Task: Look for space in Schlüchtern, Germany from 5th September, 2023 to 12th September, 2023 for 2 adults in price range Rs.10000 to Rs.15000.  With 1  bedroom having 1 bed and 1 bathroom. Property type can be house, flat, guest house, hotel. Booking option can be shelf check-in. Required host language is English.
Action: Mouse moved to (387, 80)
Screenshot: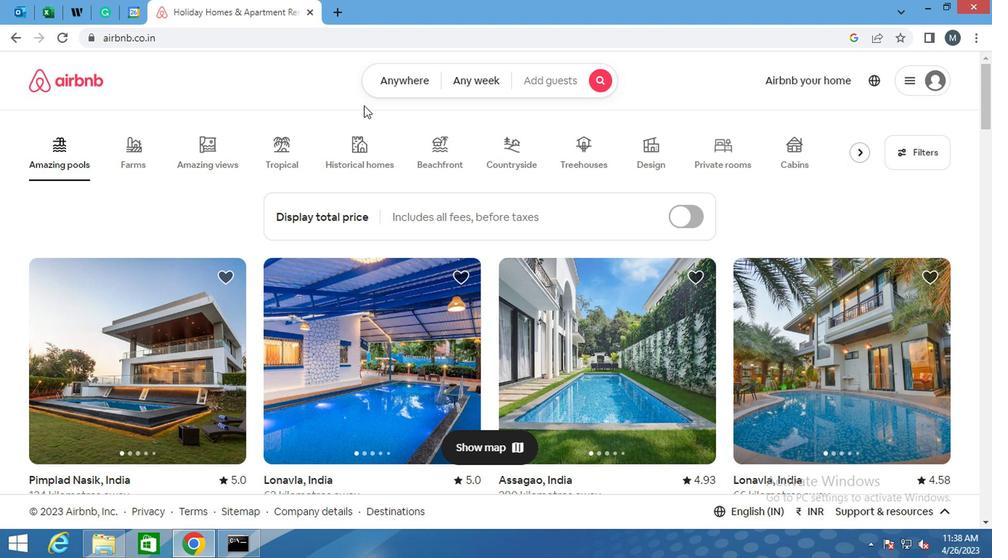 
Action: Mouse pressed left at (387, 80)
Screenshot: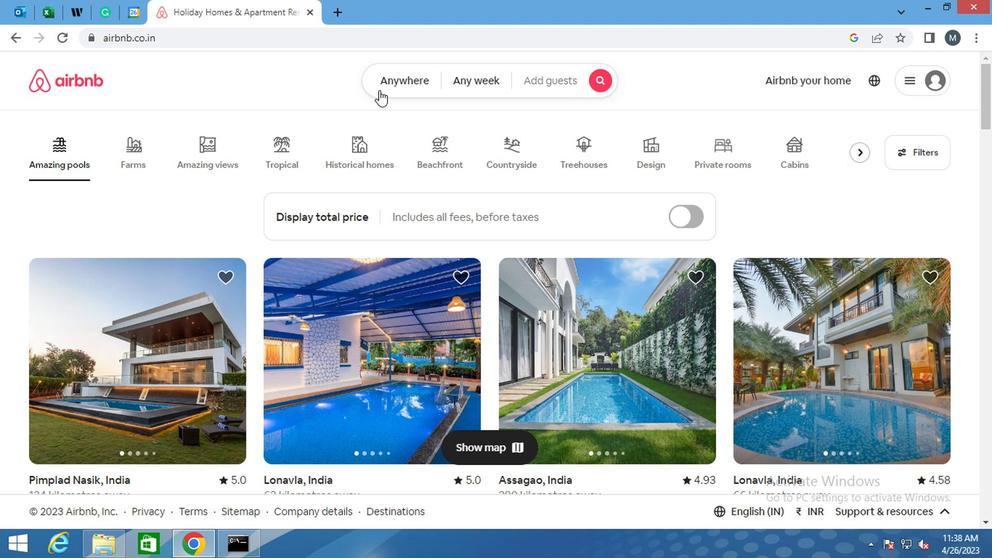
Action: Mouse moved to (285, 143)
Screenshot: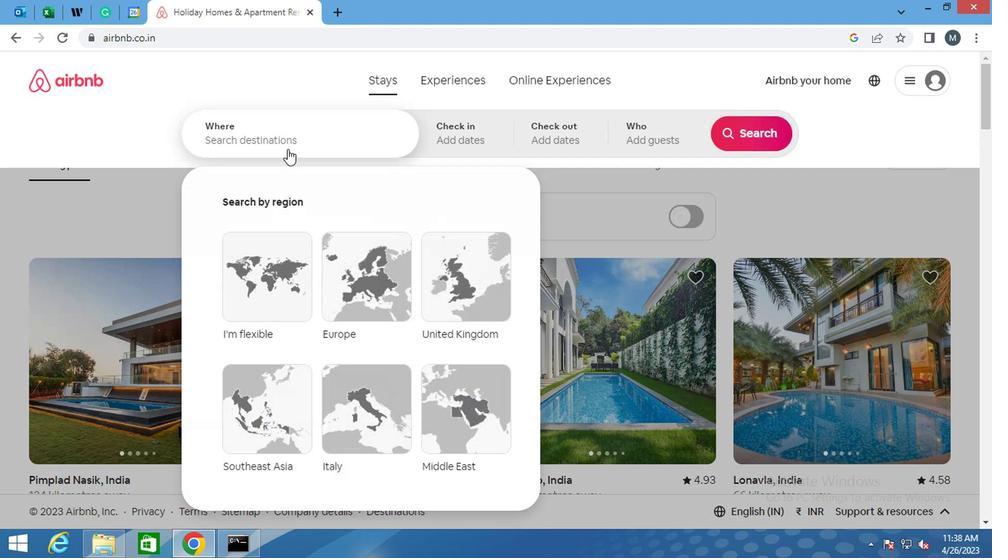 
Action: Mouse pressed left at (285, 143)
Screenshot: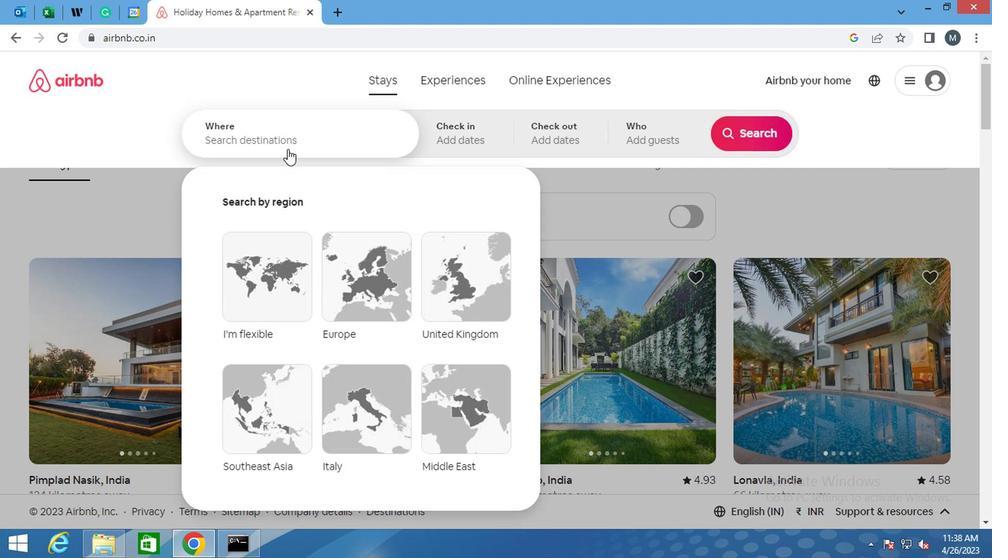 
Action: Key pressed <Key.shift>SCHLUCHTERN,<Key.shift>GER
Screenshot: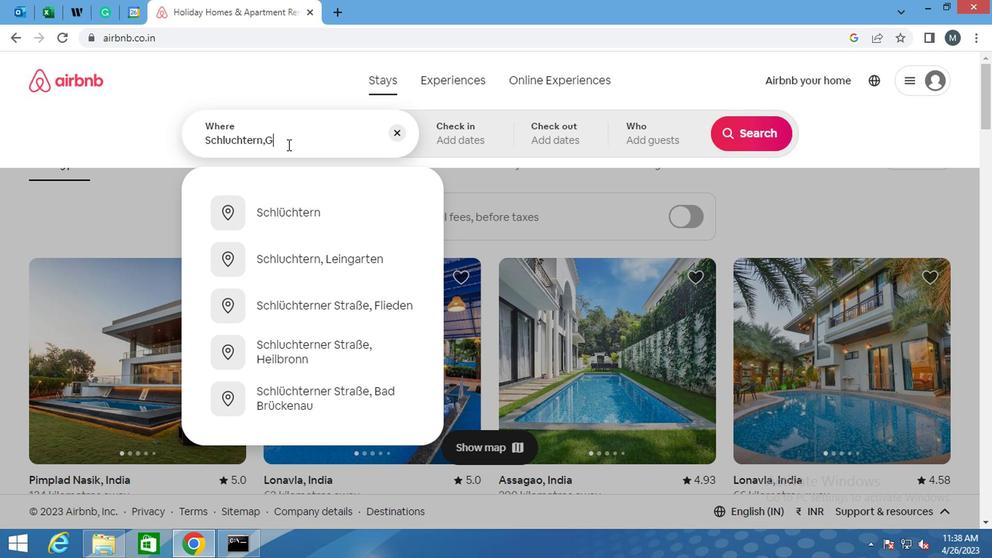 
Action: Mouse moved to (322, 210)
Screenshot: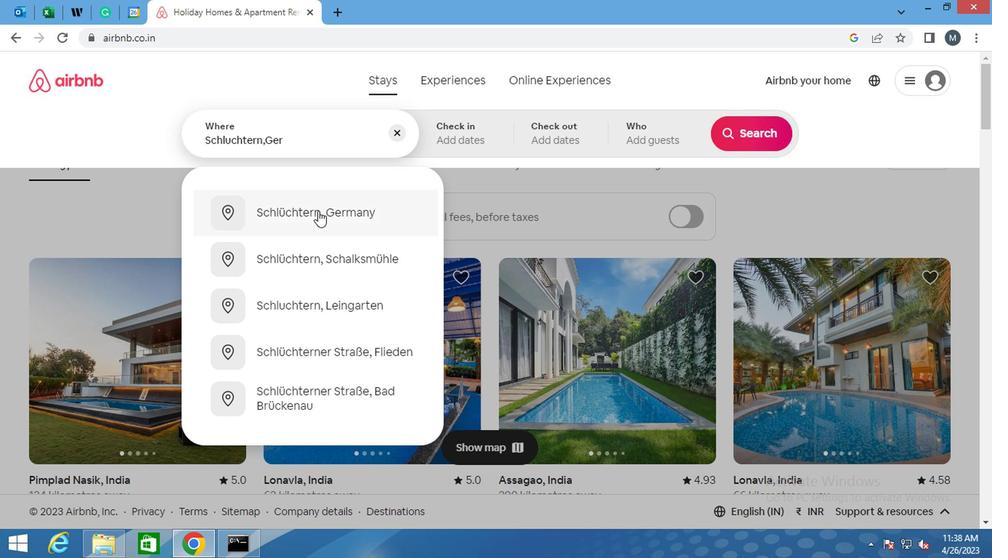 
Action: Mouse pressed left at (322, 210)
Screenshot: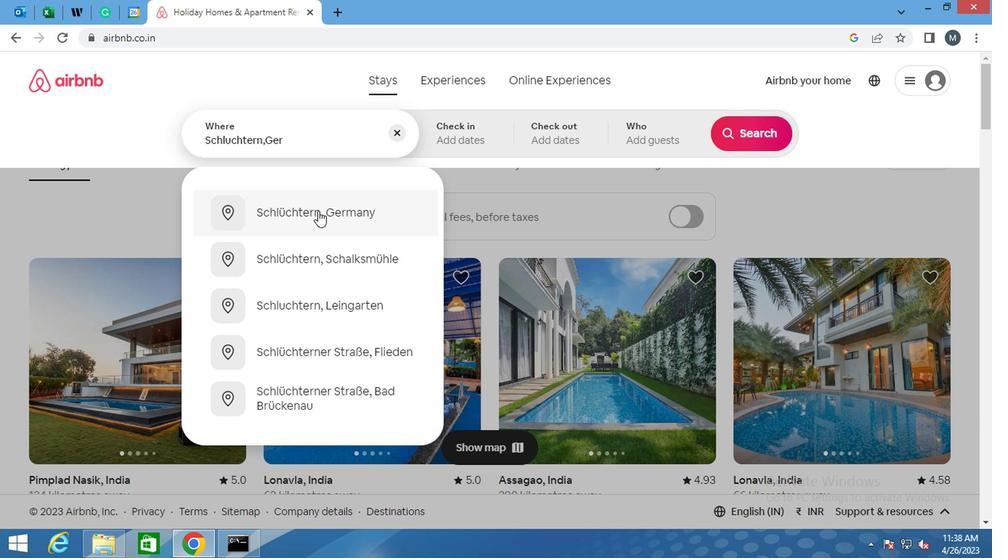 
Action: Mouse moved to (731, 246)
Screenshot: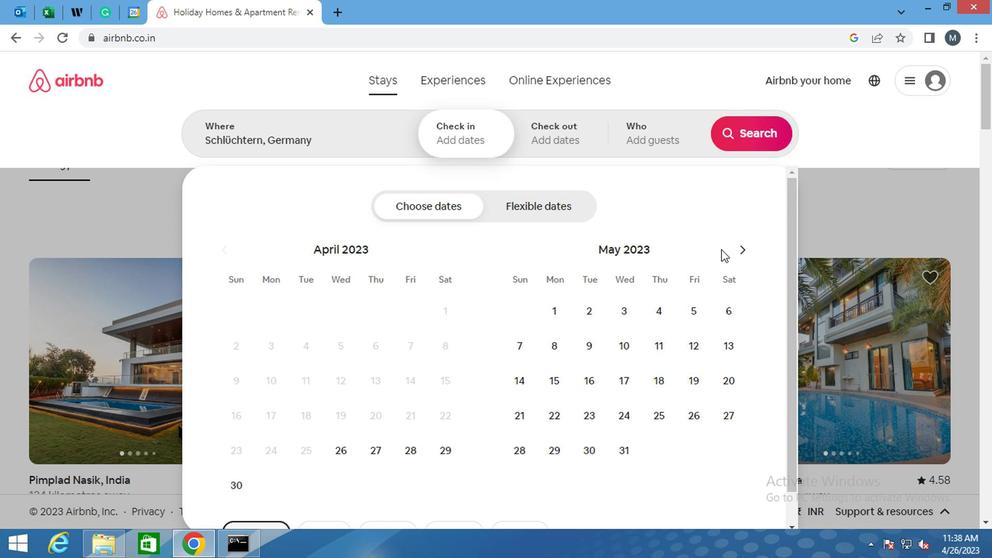 
Action: Mouse pressed left at (731, 246)
Screenshot: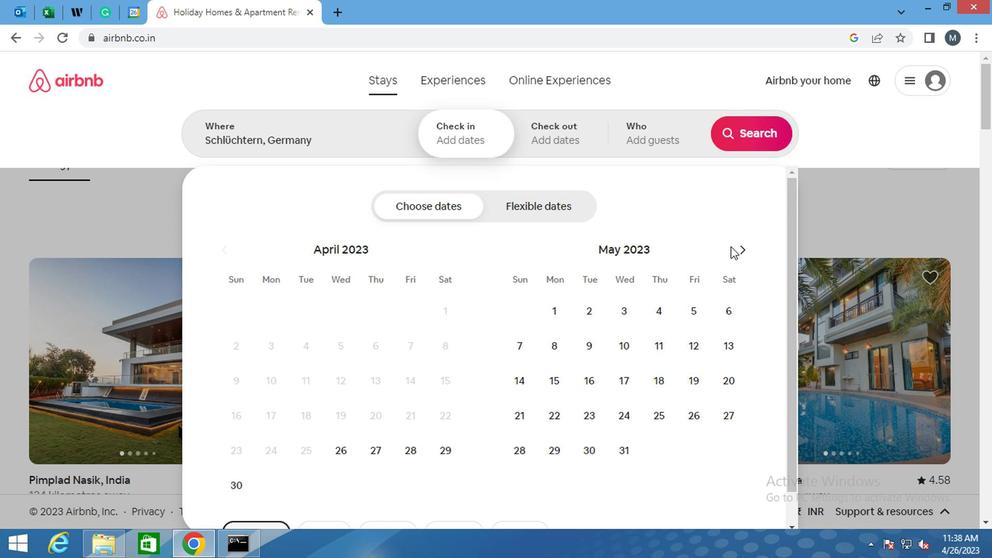 
Action: Mouse moved to (735, 248)
Screenshot: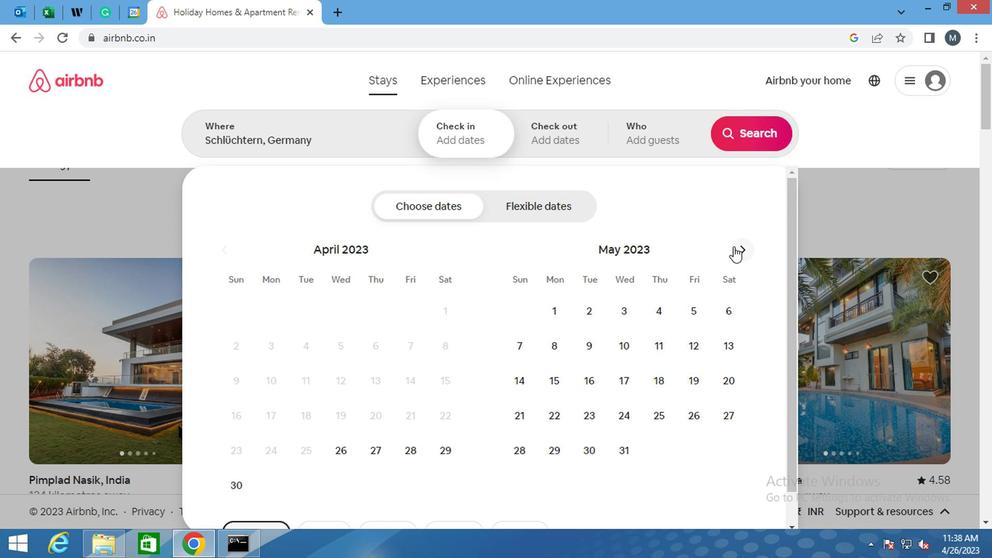 
Action: Mouse pressed left at (735, 248)
Screenshot: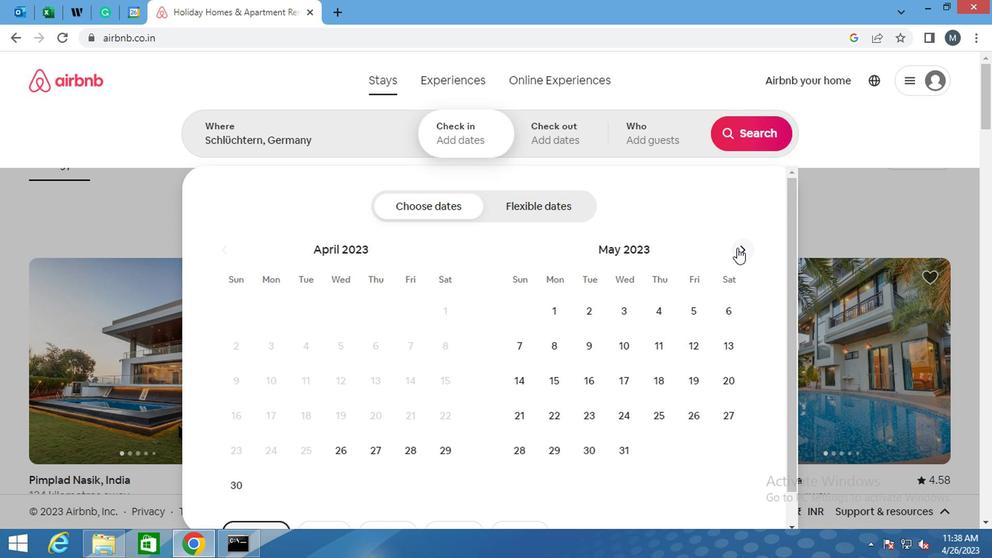 
Action: Mouse pressed left at (735, 248)
Screenshot: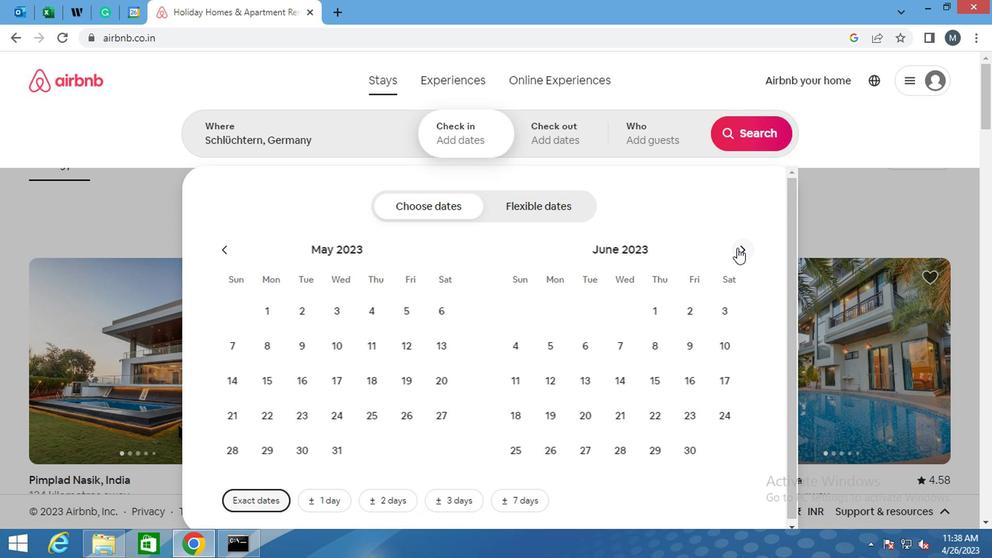 
Action: Mouse moved to (737, 248)
Screenshot: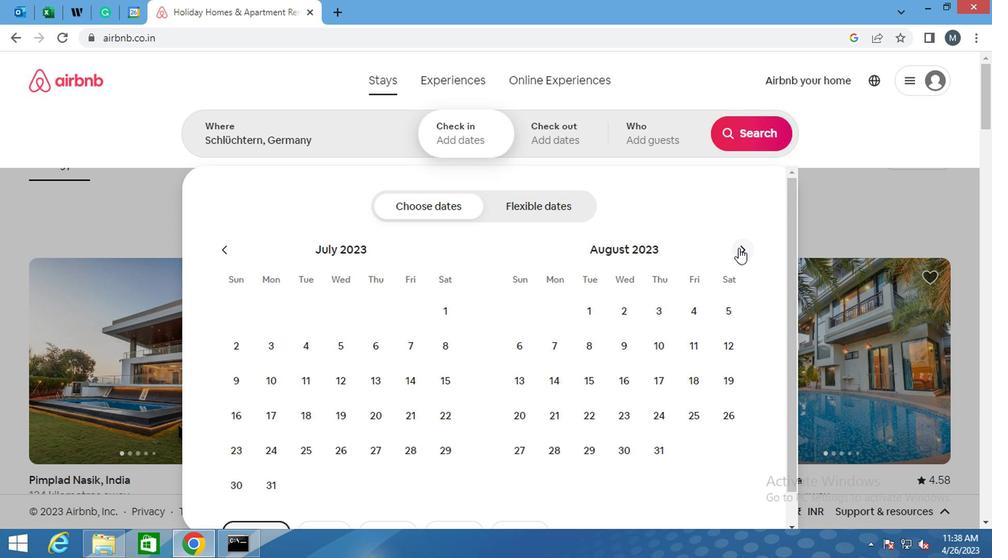 
Action: Mouse pressed left at (737, 248)
Screenshot: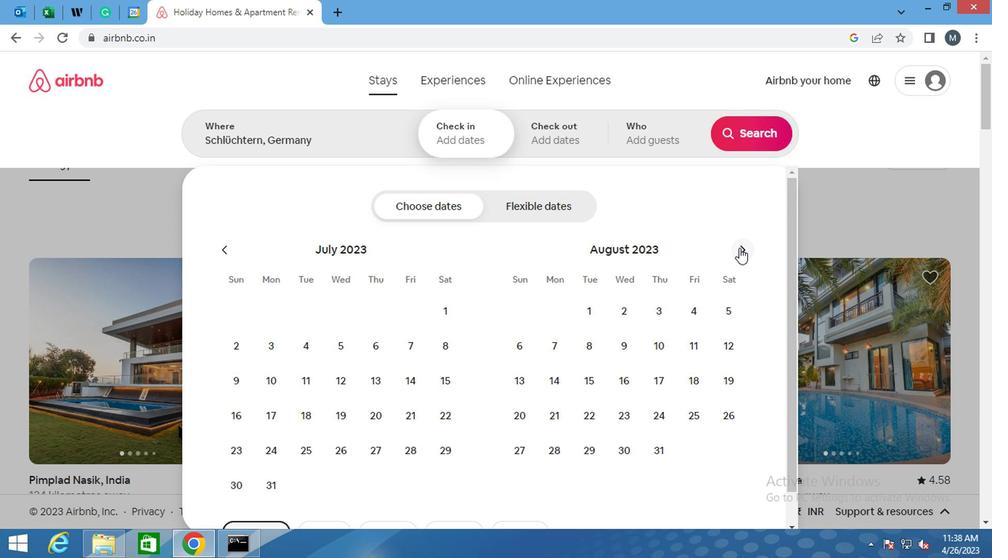 
Action: Mouse moved to (594, 346)
Screenshot: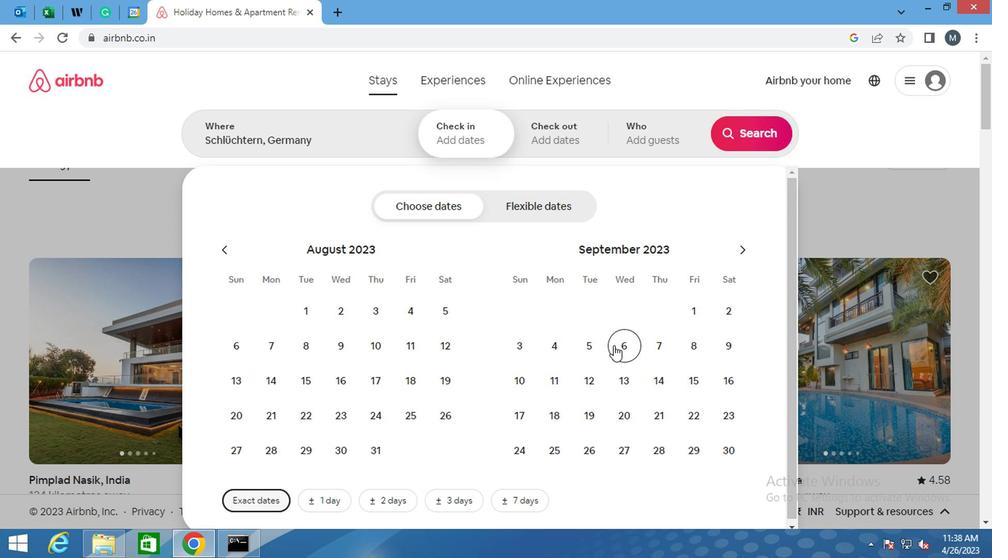 
Action: Mouse pressed left at (594, 346)
Screenshot: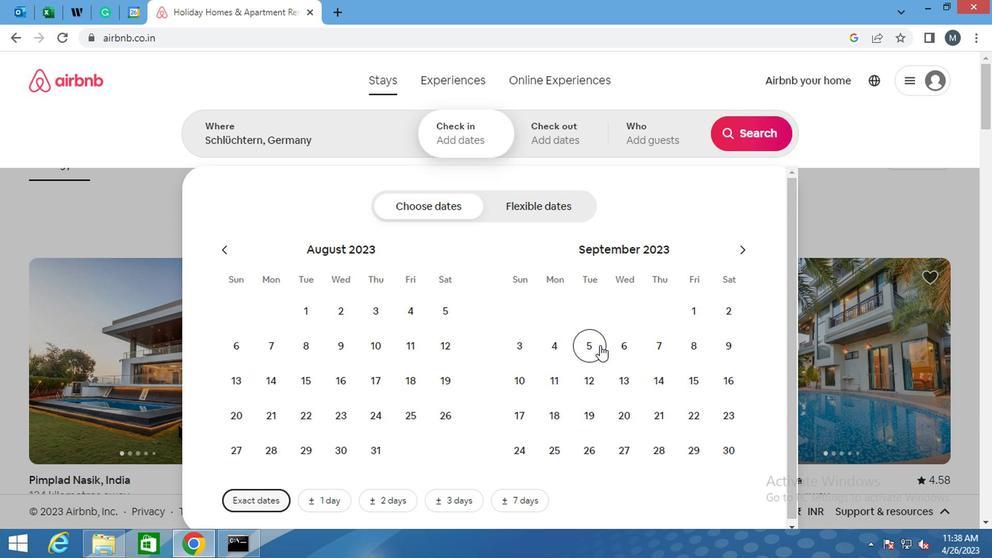 
Action: Mouse moved to (587, 387)
Screenshot: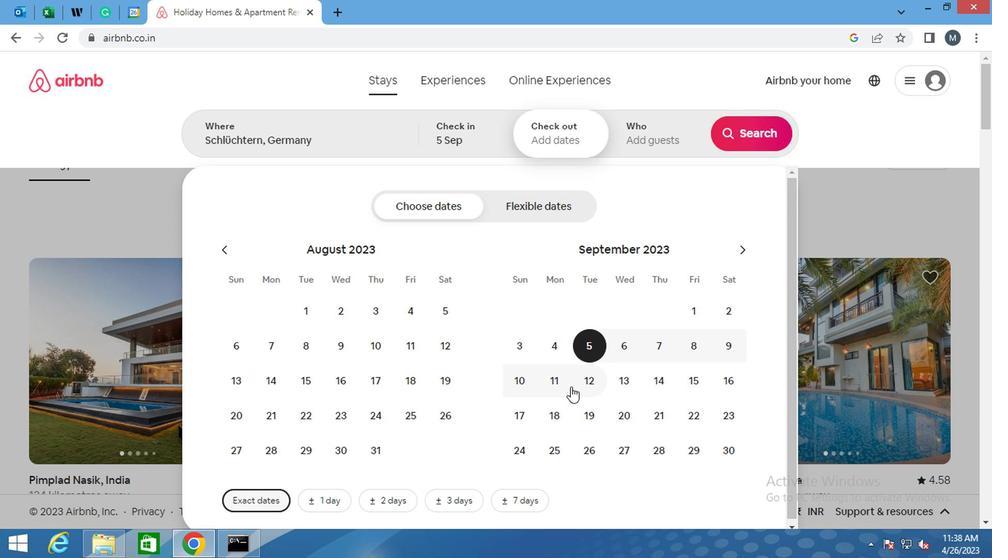 
Action: Mouse pressed left at (587, 387)
Screenshot: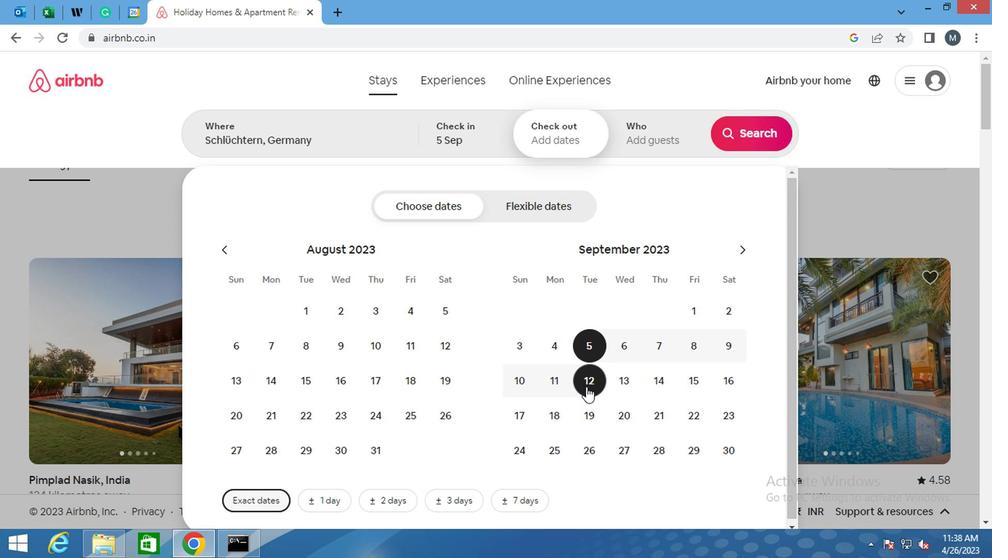 
Action: Mouse moved to (639, 136)
Screenshot: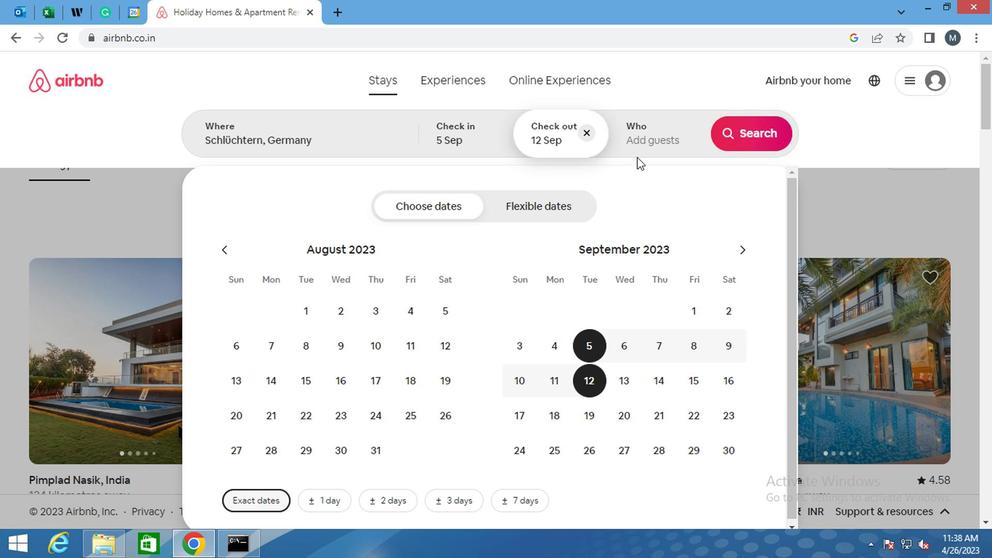 
Action: Mouse pressed left at (639, 136)
Screenshot: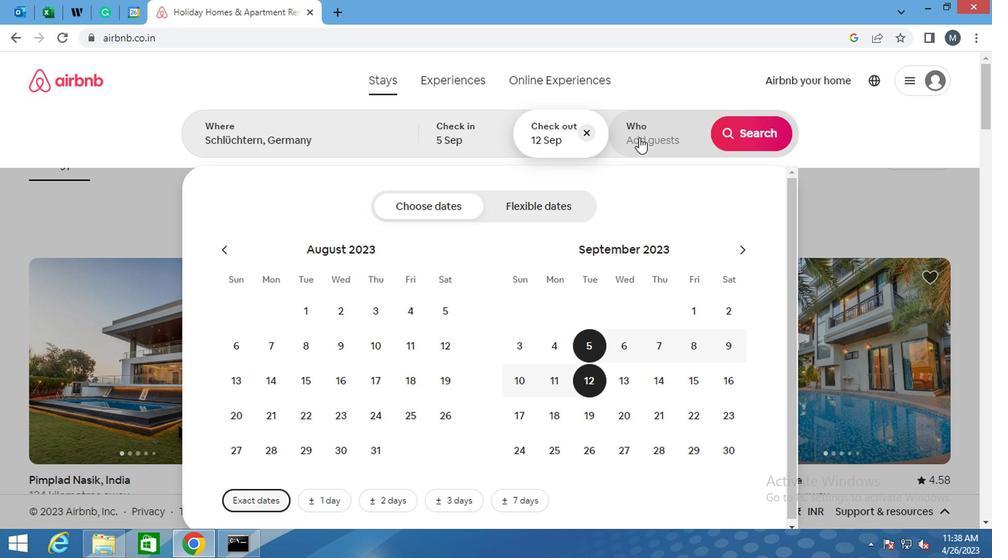 
Action: Mouse moved to (750, 214)
Screenshot: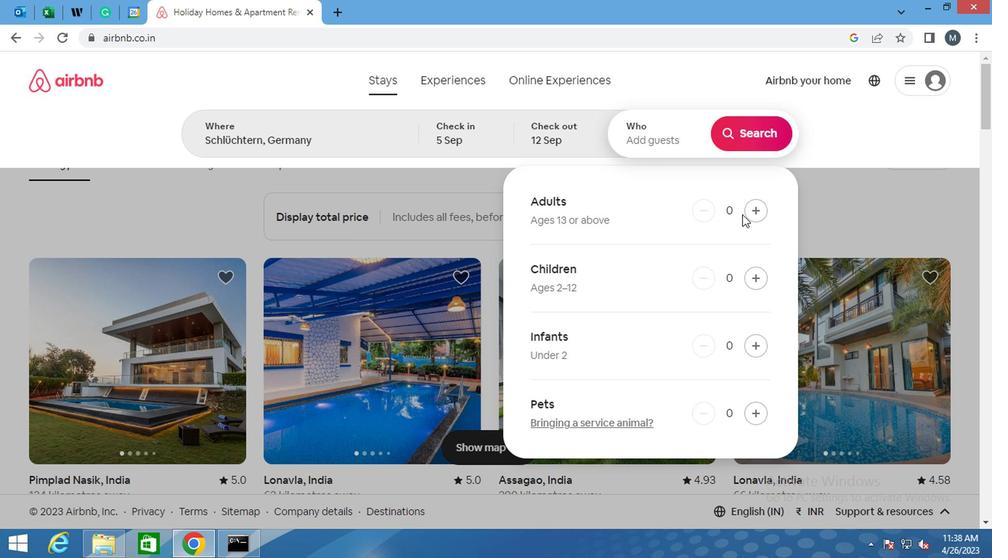 
Action: Mouse pressed left at (750, 214)
Screenshot: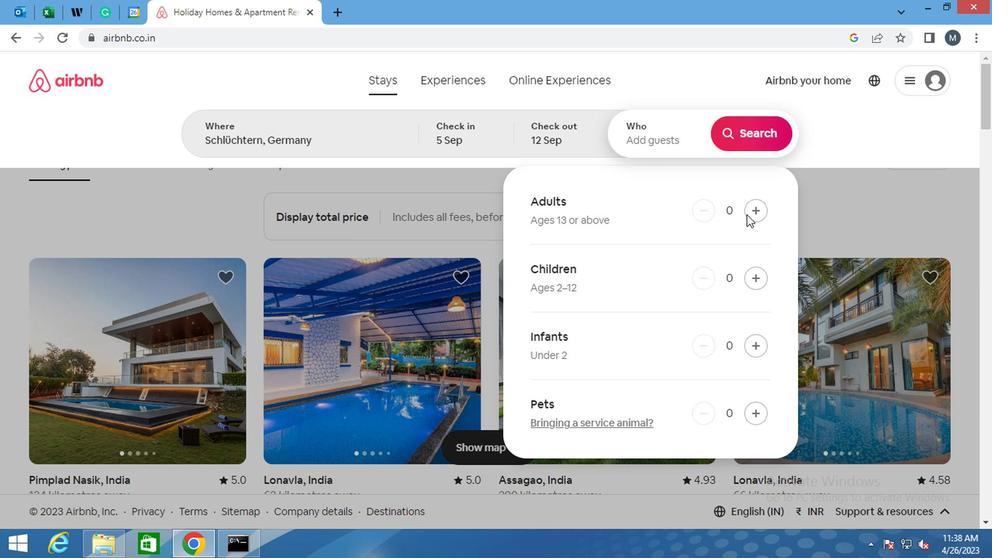 
Action: Mouse moved to (751, 214)
Screenshot: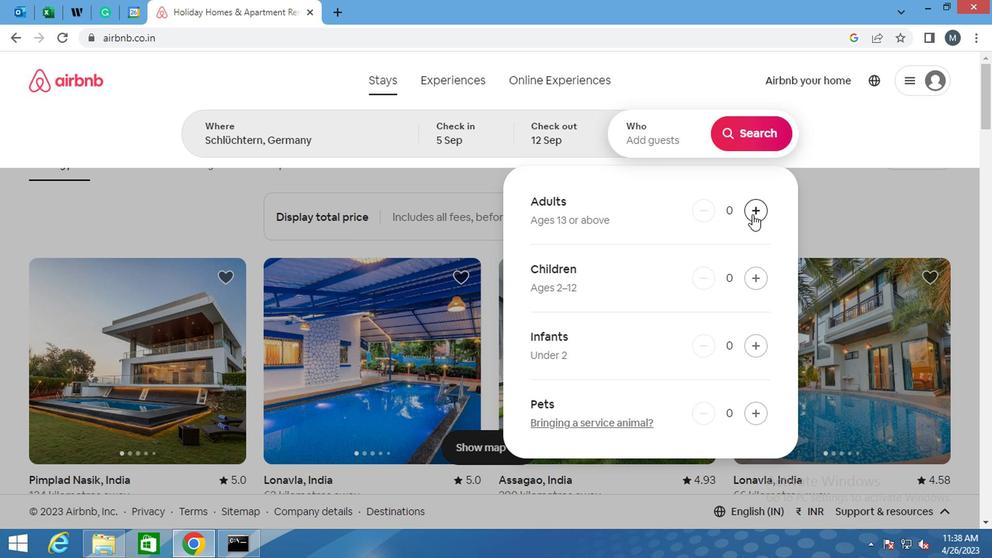 
Action: Mouse pressed left at (751, 214)
Screenshot: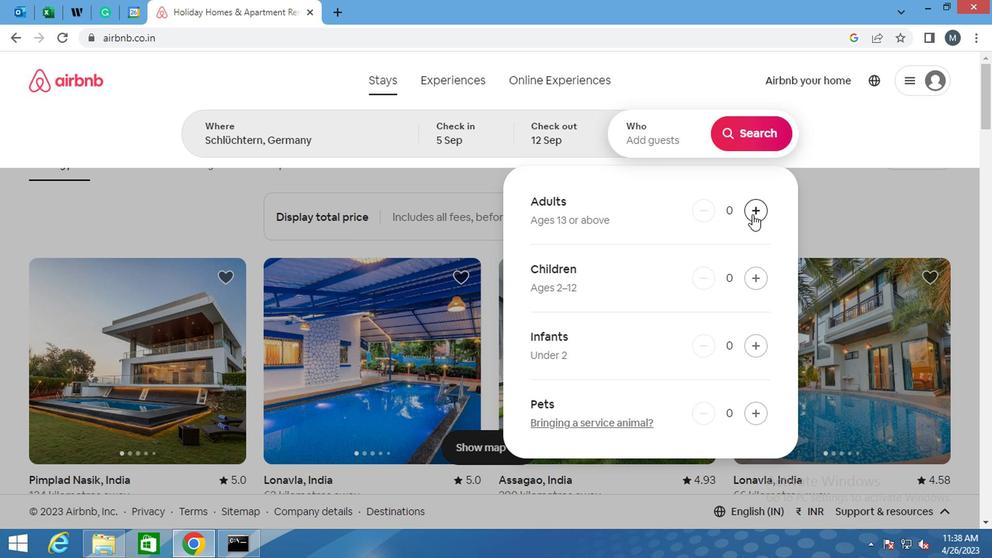 
Action: Mouse moved to (760, 126)
Screenshot: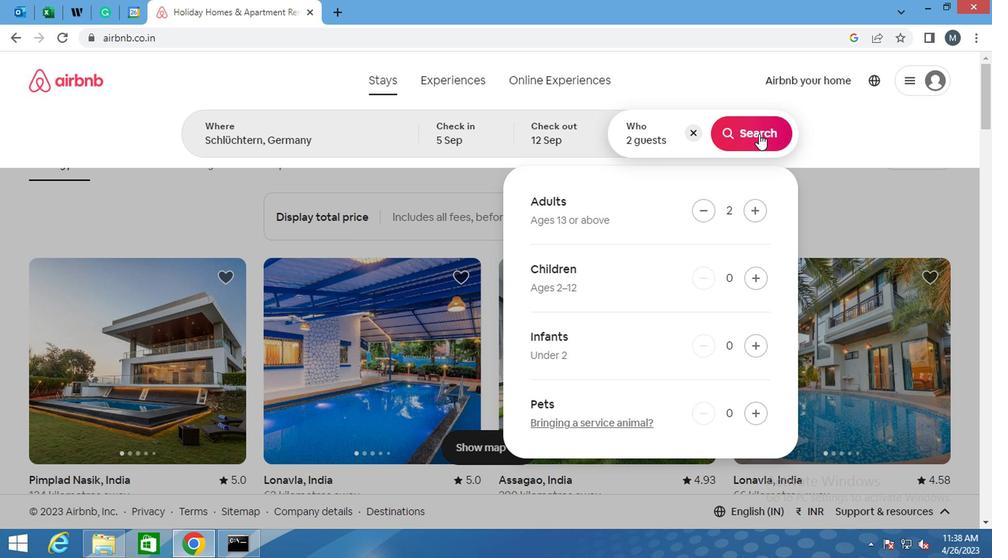 
Action: Mouse pressed left at (760, 126)
Screenshot: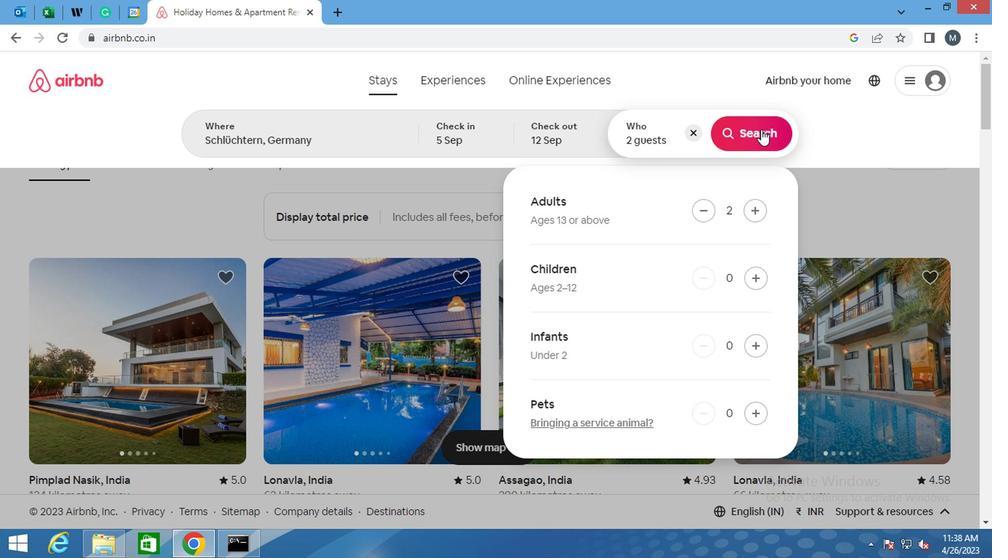 
Action: Mouse moved to (925, 143)
Screenshot: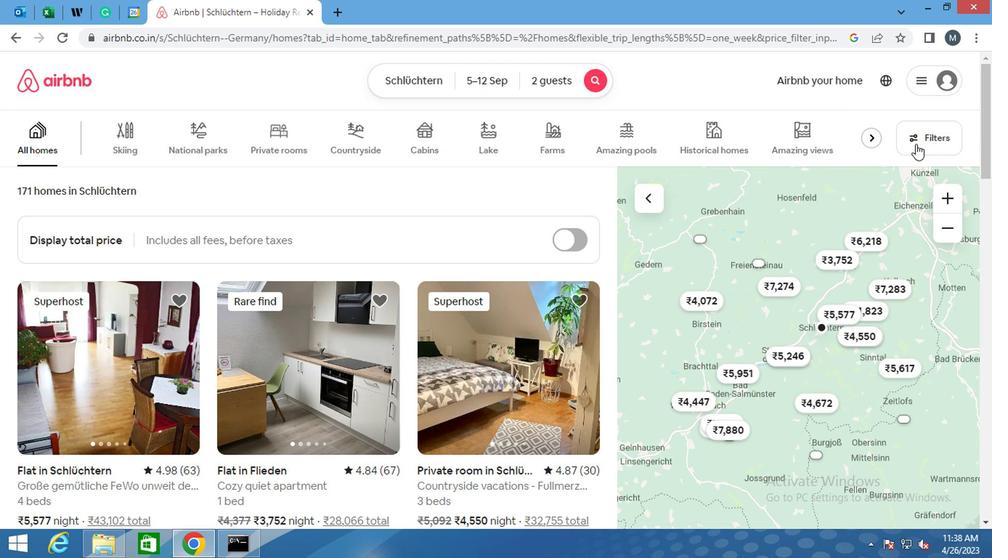 
Action: Mouse pressed left at (925, 143)
Screenshot: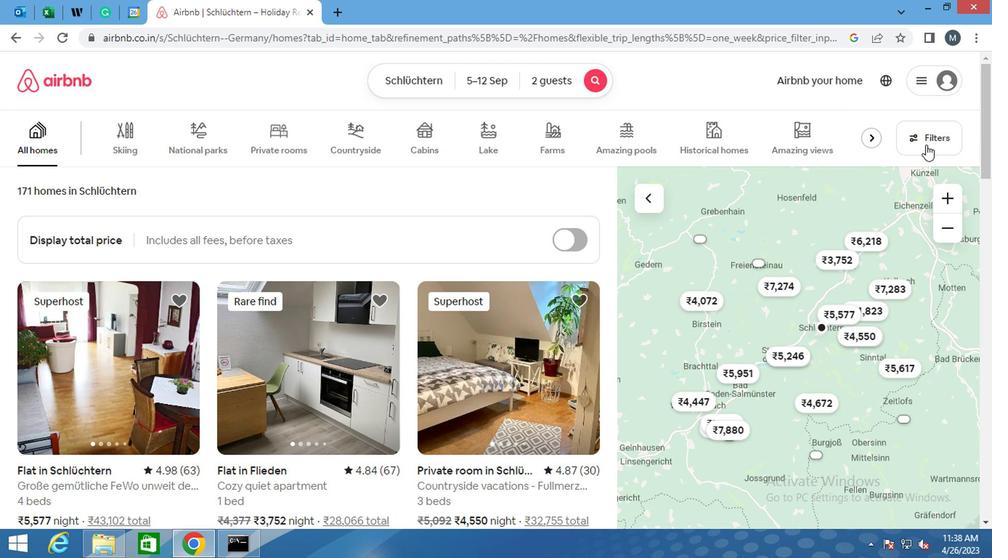 
Action: Mouse moved to (318, 332)
Screenshot: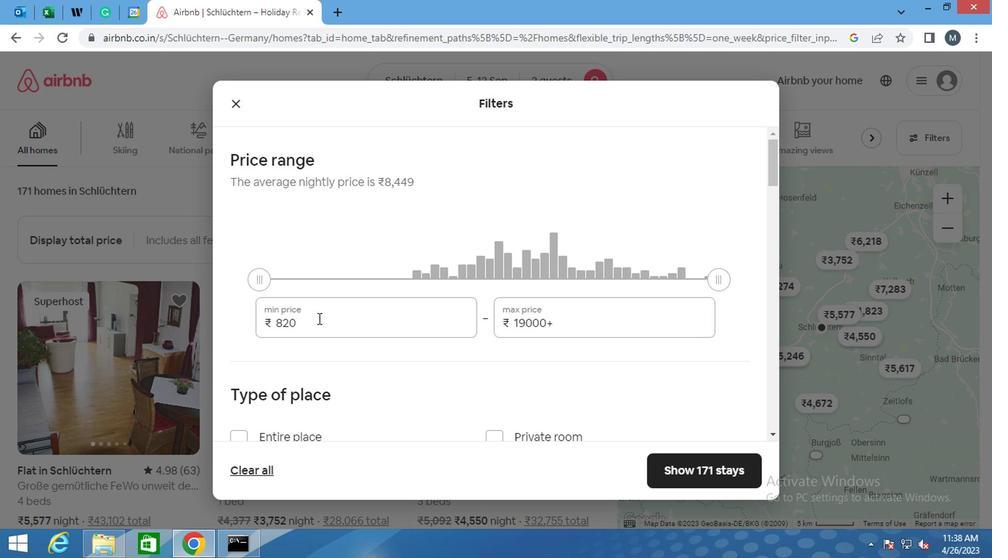 
Action: Mouse pressed left at (318, 332)
Screenshot: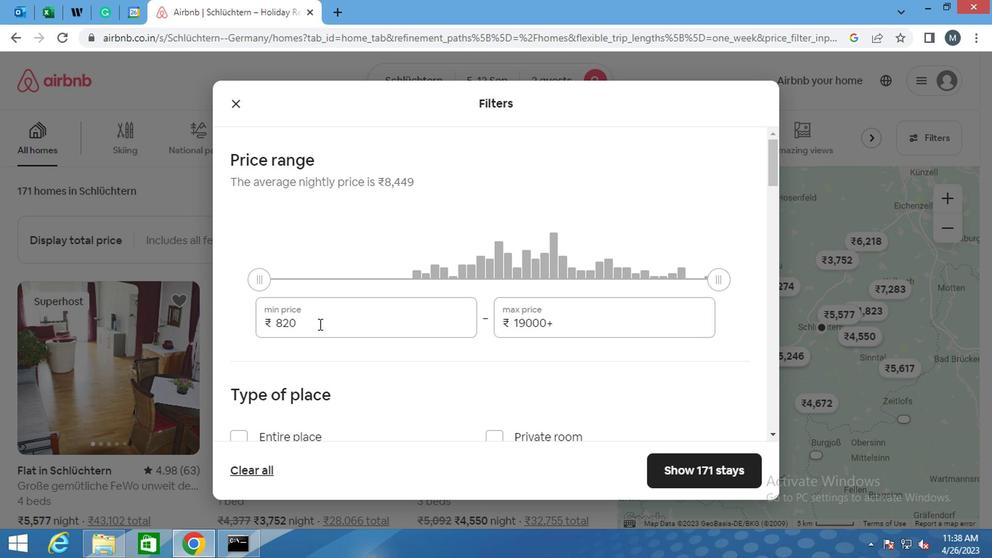 
Action: Mouse moved to (318, 331)
Screenshot: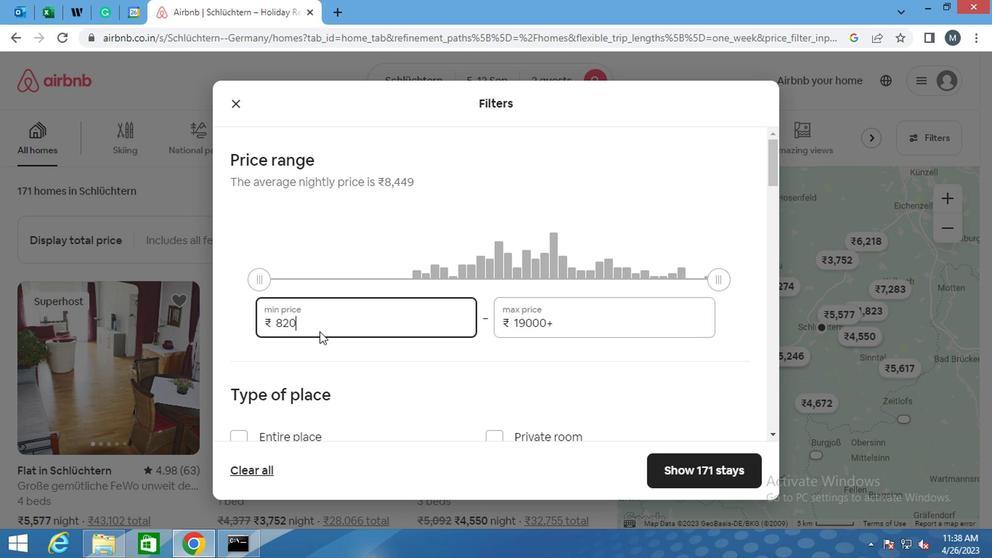 
Action: Key pressed <Key.backspace><Key.backspace><Key.backspace><Key.backspace><Key.backspace><Key.backspace><Key.backspace>
Screenshot: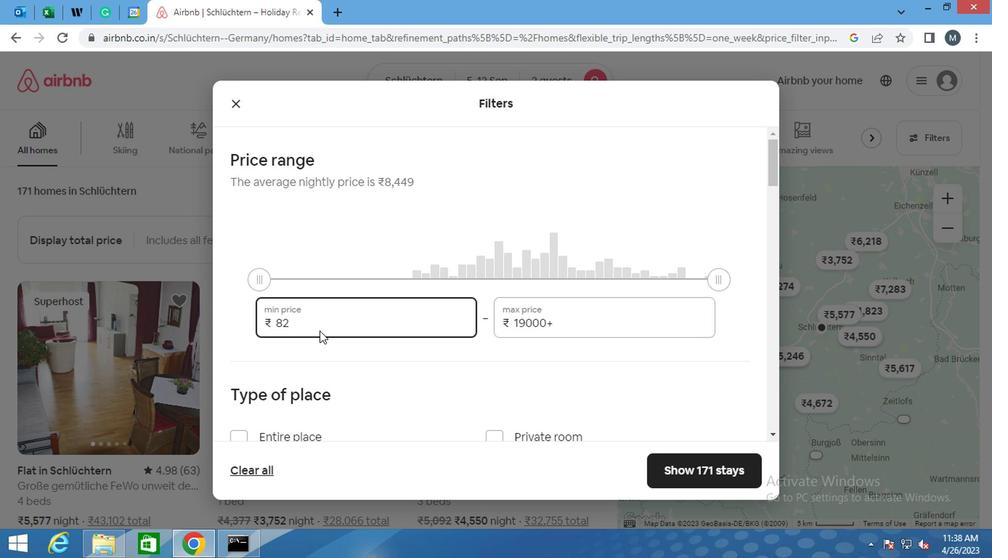 
Action: Mouse moved to (318, 330)
Screenshot: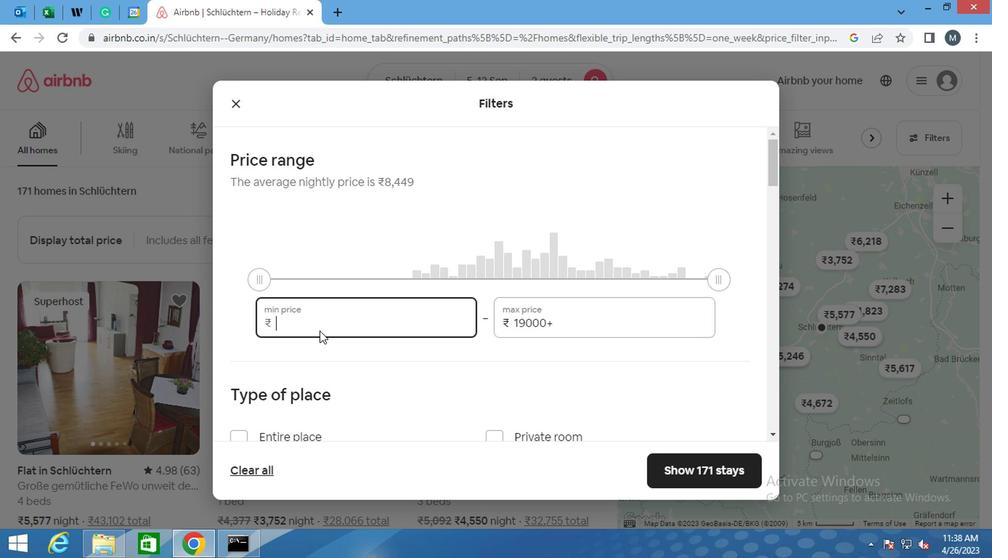 
Action: Key pressed 1
Screenshot: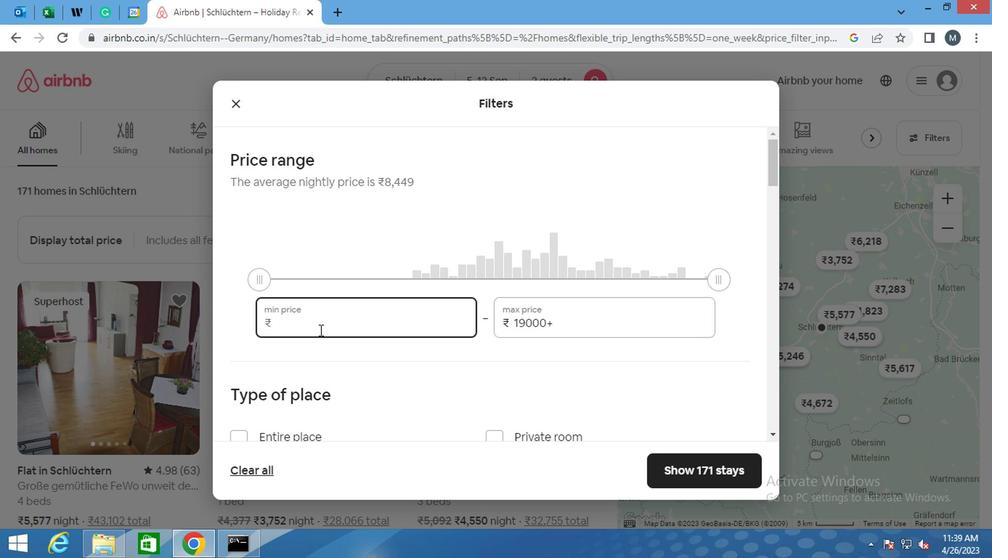
Action: Mouse moved to (318, 330)
Screenshot: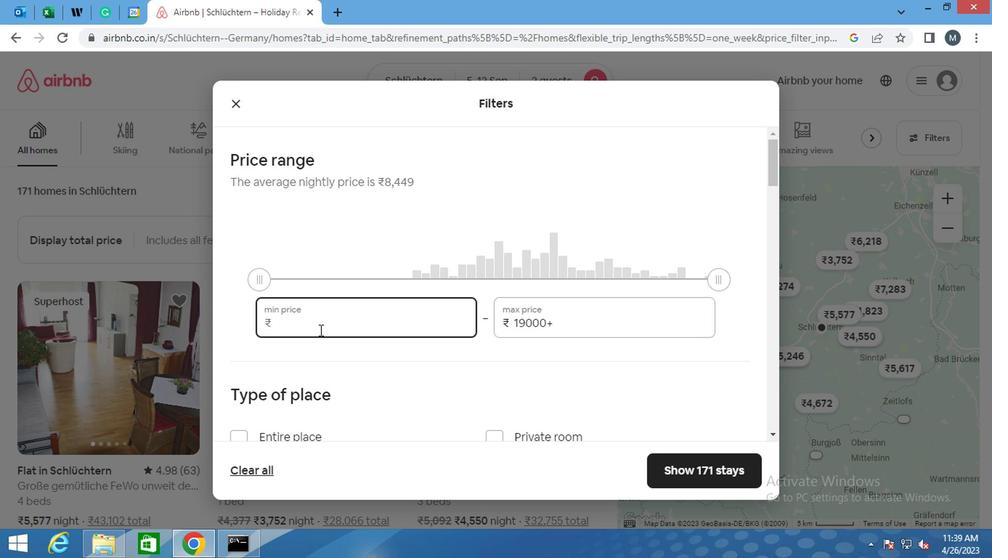 
Action: Key pressed 0000
Screenshot: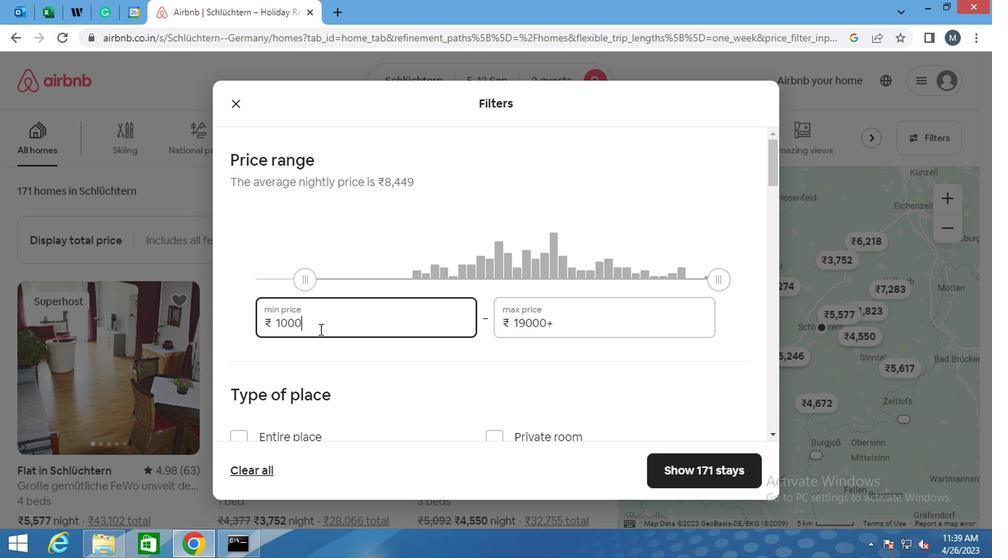
Action: Mouse moved to (562, 334)
Screenshot: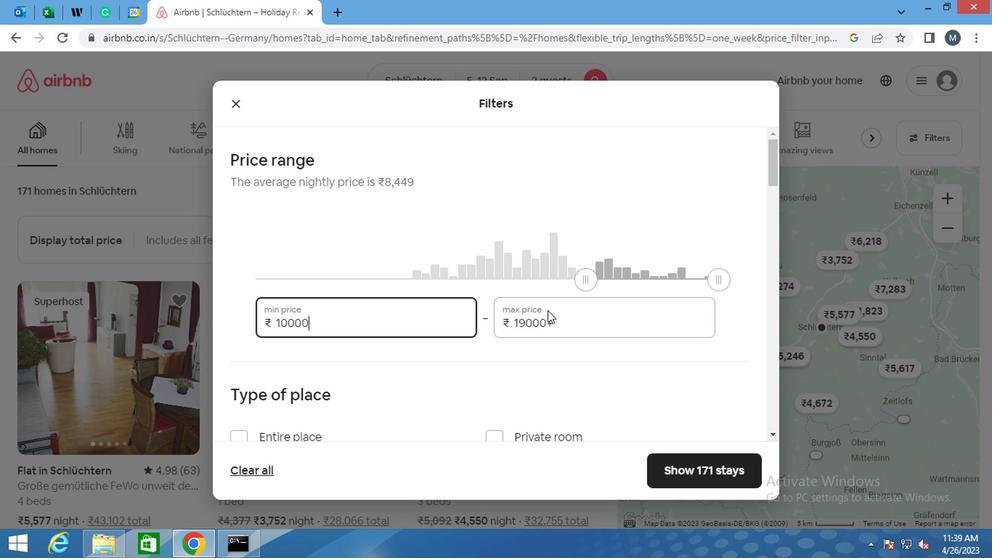
Action: Mouse pressed left at (562, 334)
Screenshot: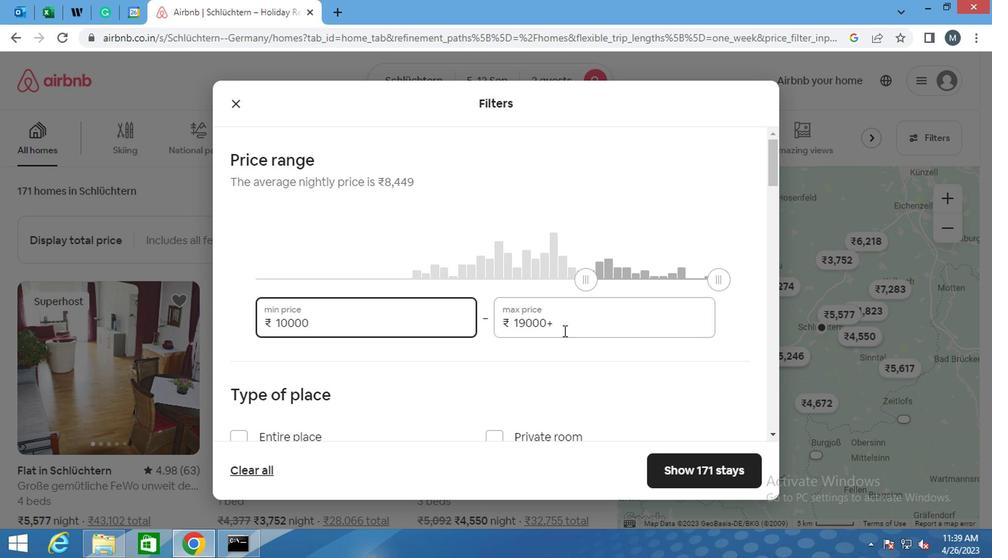 
Action: Mouse moved to (561, 325)
Screenshot: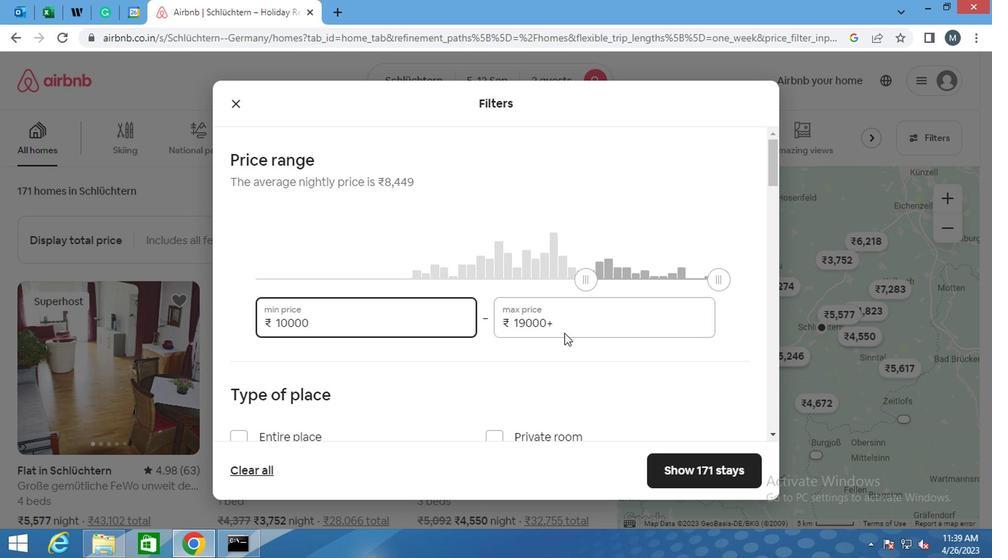 
Action: Mouse pressed left at (561, 325)
Screenshot: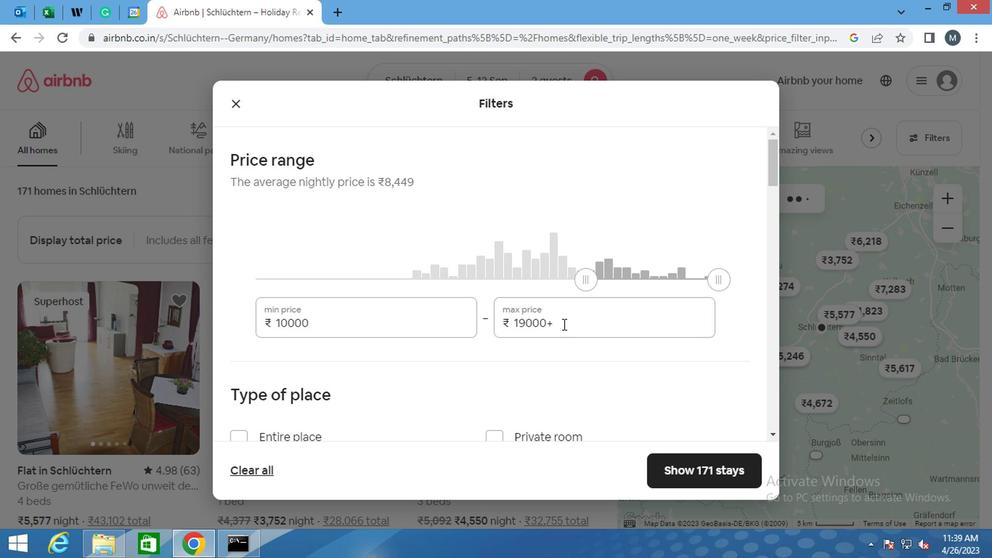 
Action: Key pressed <Key.backspace><Key.backspace><Key.backspace><Key.backspace><Key.backspace><Key.backspace><Key.backspace><Key.backspace><Key.backspace><Key.backspace><Key.backspace><Key.backspace><Key.backspace><Key.backspace><Key.backspace><Key.backspace><Key.backspace><Key.backspace><Key.backspace><Key.backspace><Key.backspace><Key.backspace>
Screenshot: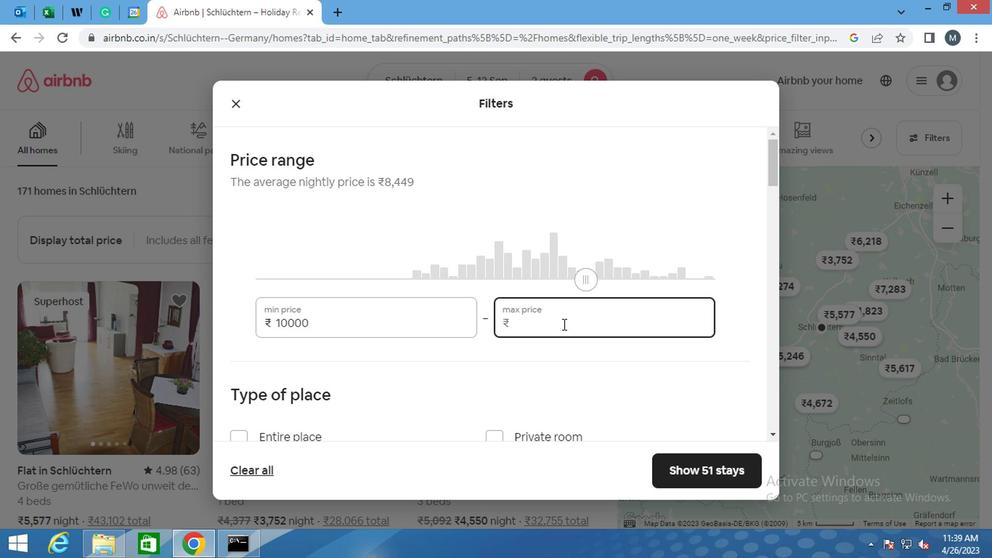 
Action: Mouse moved to (559, 325)
Screenshot: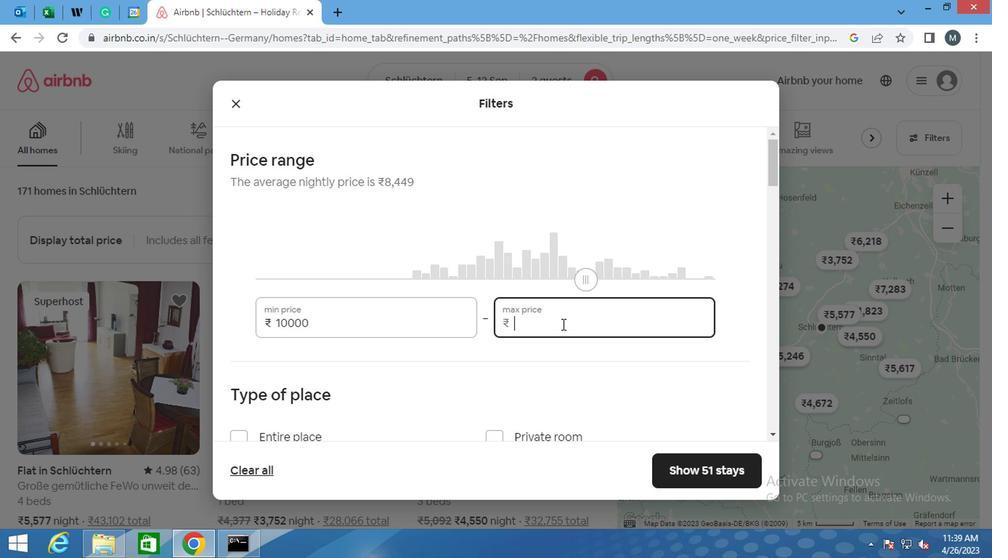 
Action: Key pressed 15000
Screenshot: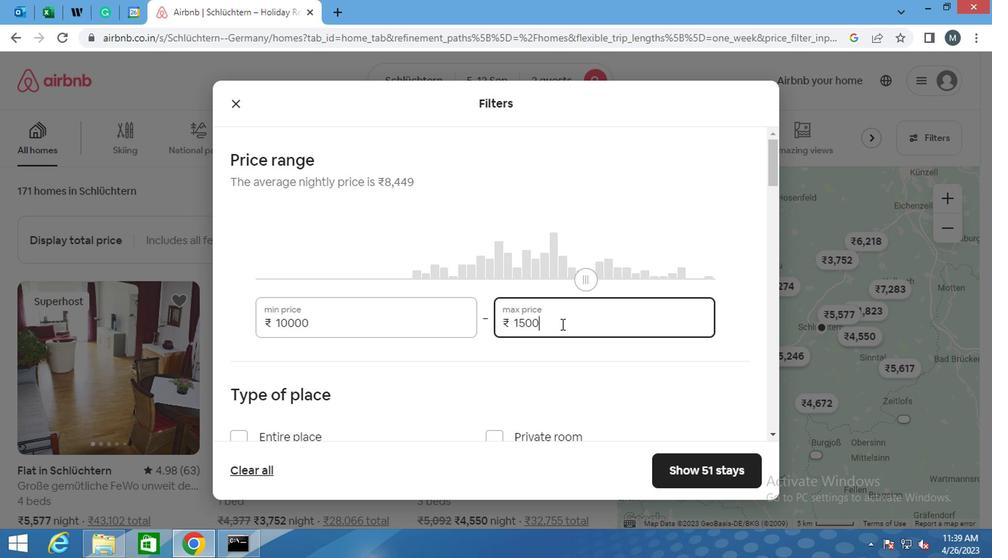 
Action: Mouse moved to (487, 291)
Screenshot: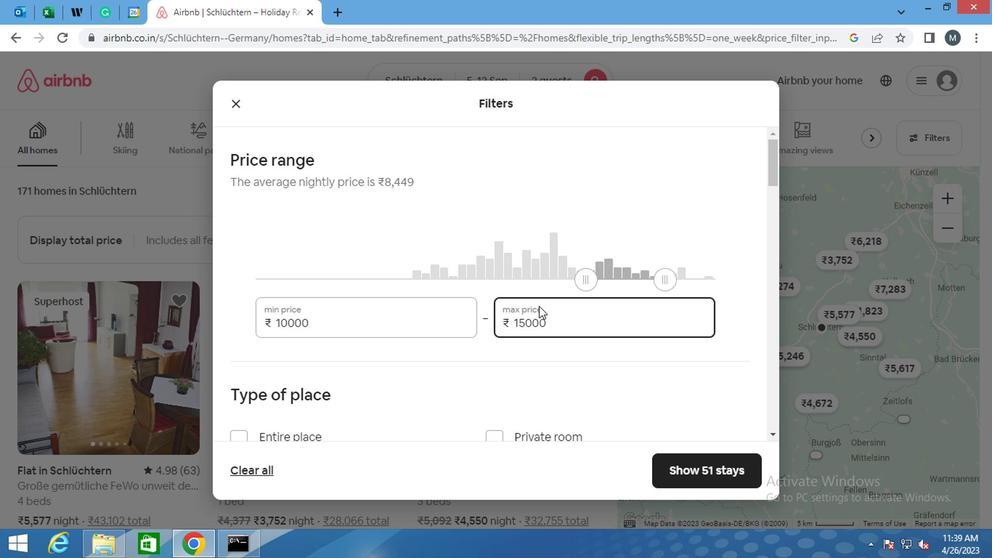 
Action: Mouse scrolled (487, 290) with delta (0, 0)
Screenshot: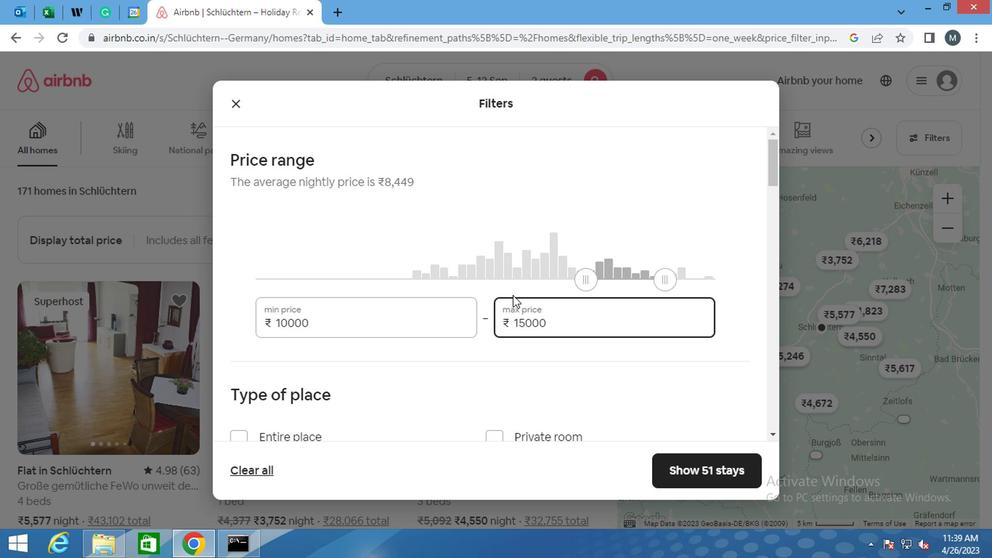 
Action: Mouse moved to (484, 291)
Screenshot: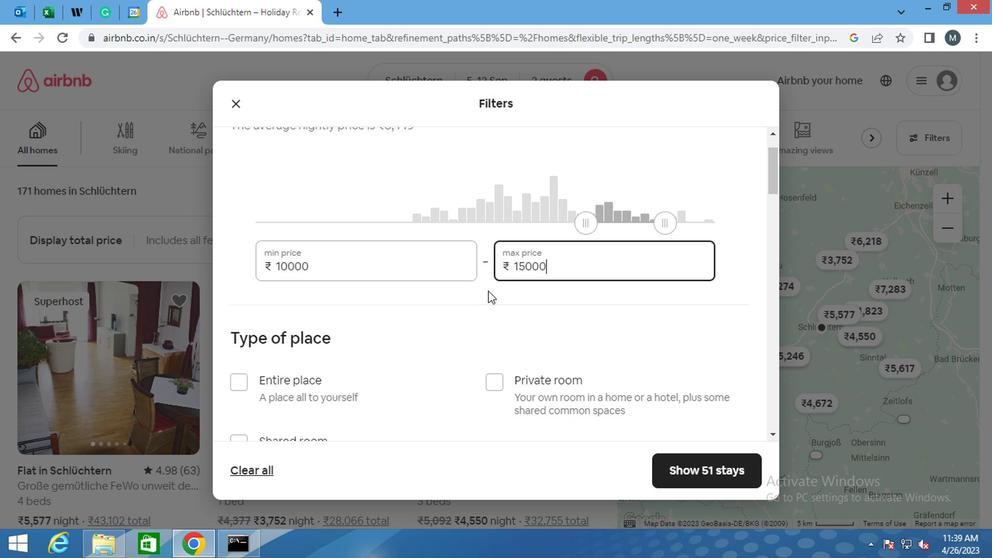 
Action: Mouse scrolled (484, 290) with delta (0, 0)
Screenshot: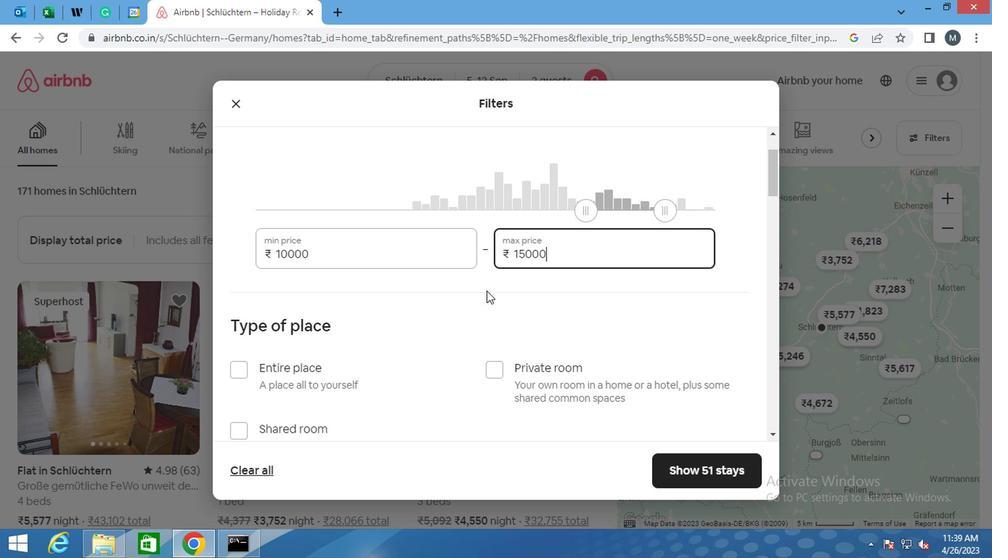 
Action: Mouse moved to (429, 271)
Screenshot: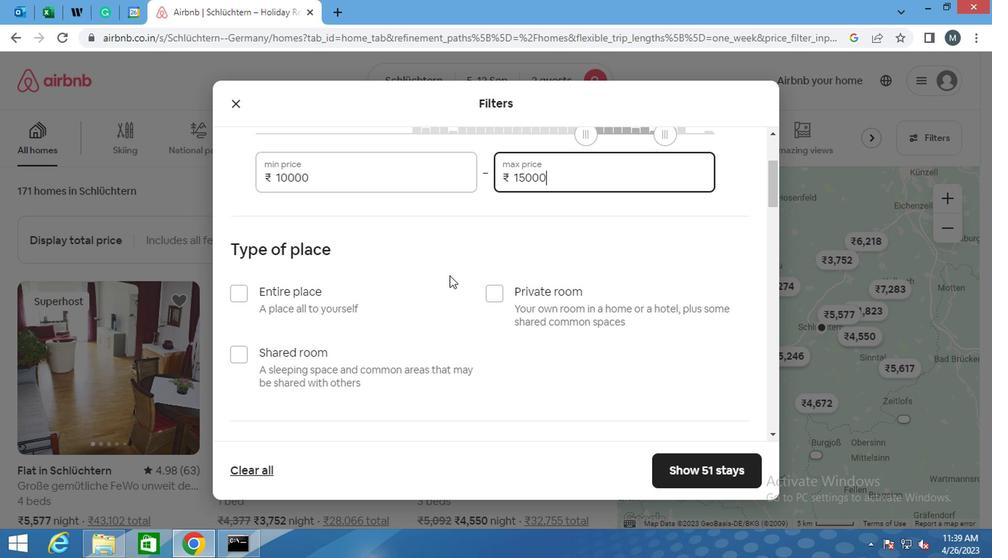 
Action: Mouse scrolled (429, 270) with delta (0, 0)
Screenshot: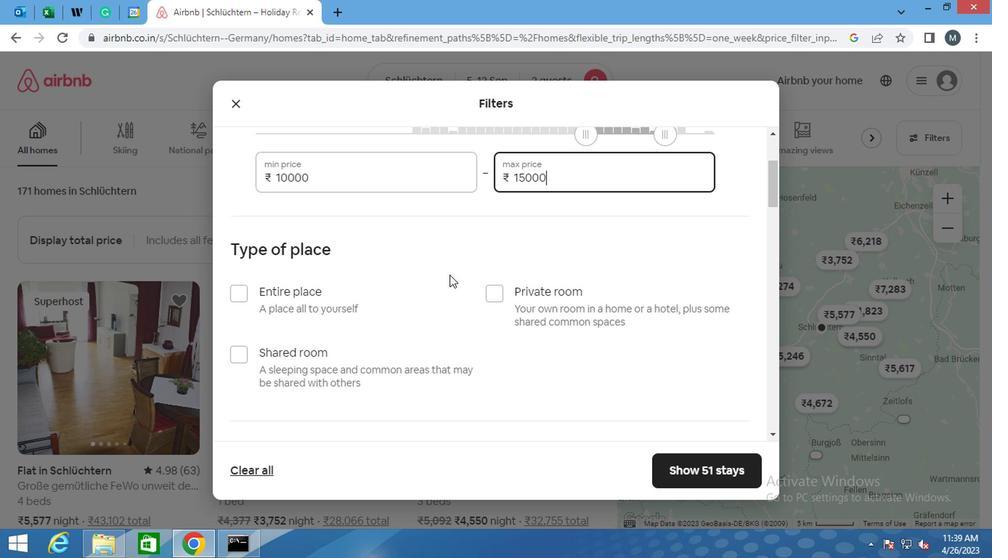 
Action: Mouse moved to (411, 275)
Screenshot: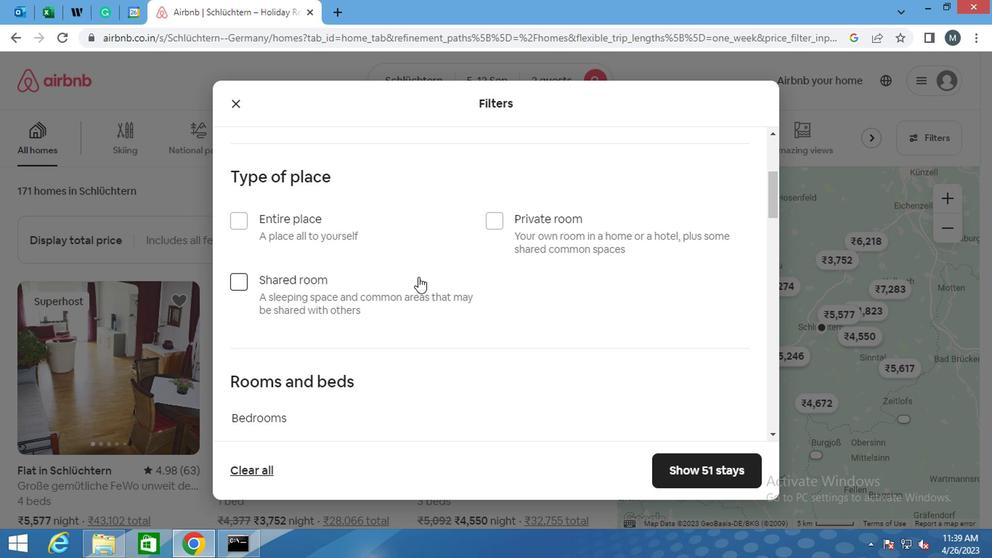 
Action: Mouse scrolled (411, 275) with delta (0, 0)
Screenshot: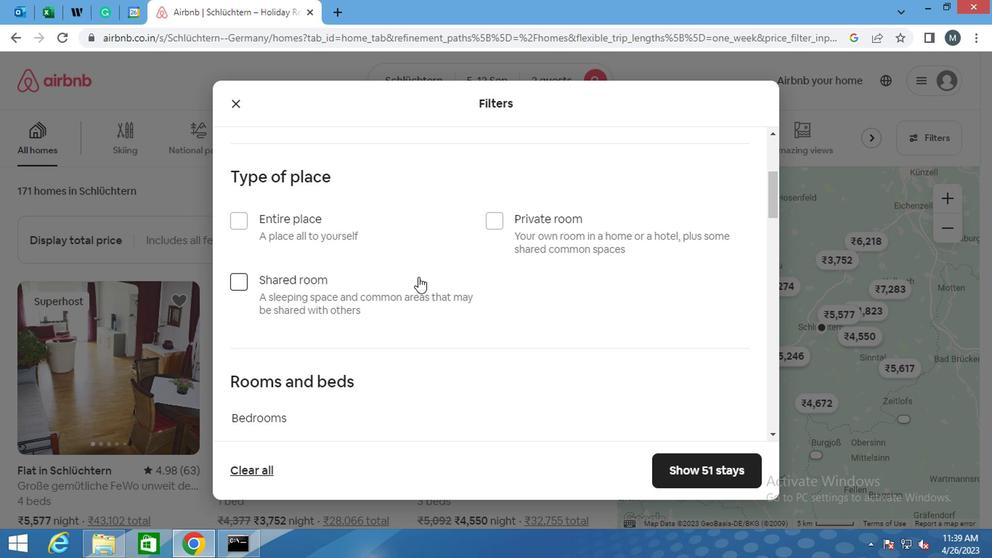 
Action: Mouse scrolled (411, 275) with delta (0, 0)
Screenshot: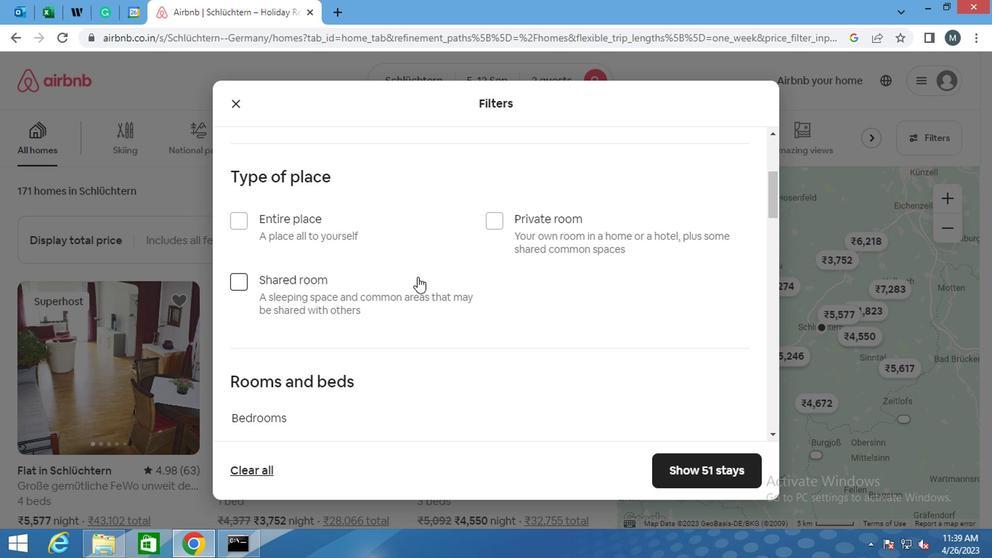 
Action: Mouse moved to (329, 311)
Screenshot: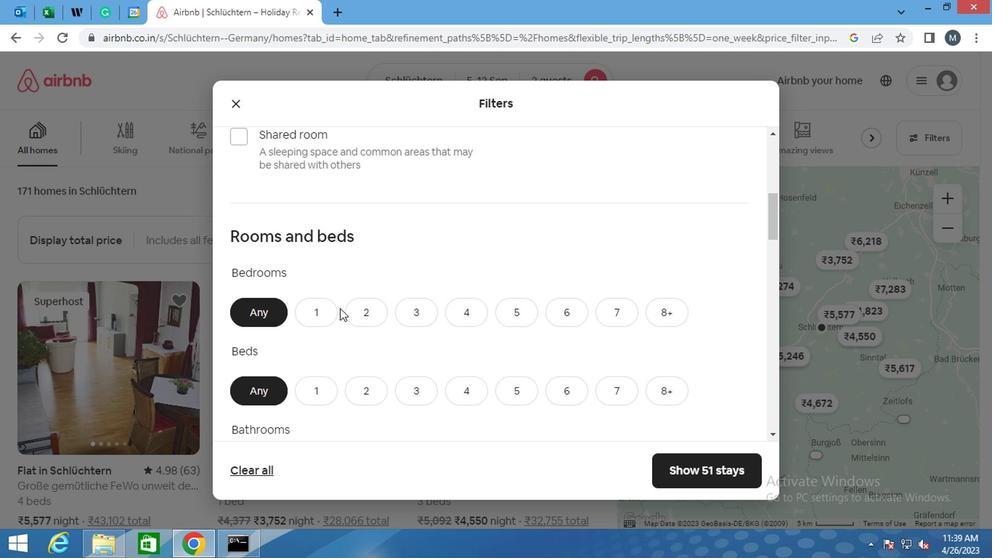 
Action: Mouse pressed left at (329, 311)
Screenshot: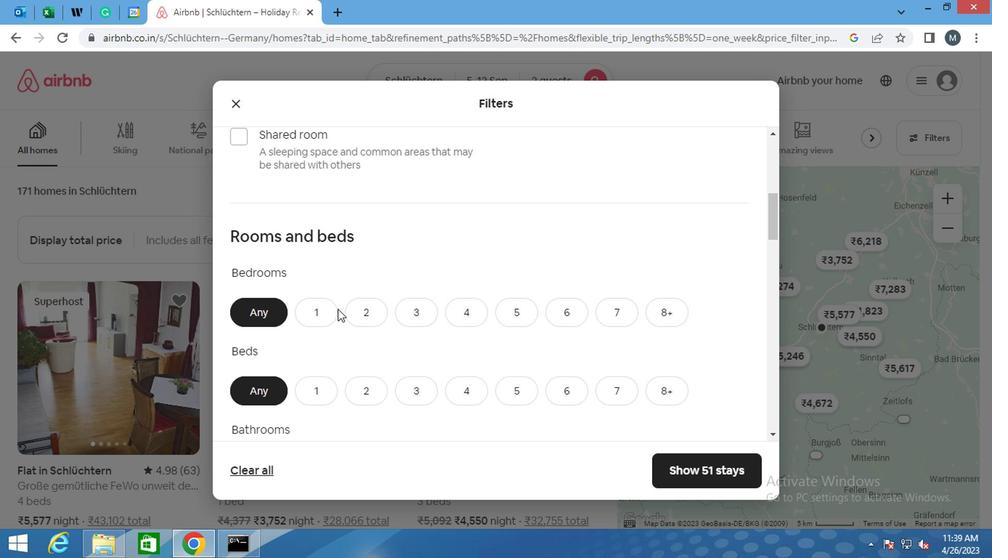 
Action: Mouse moved to (333, 283)
Screenshot: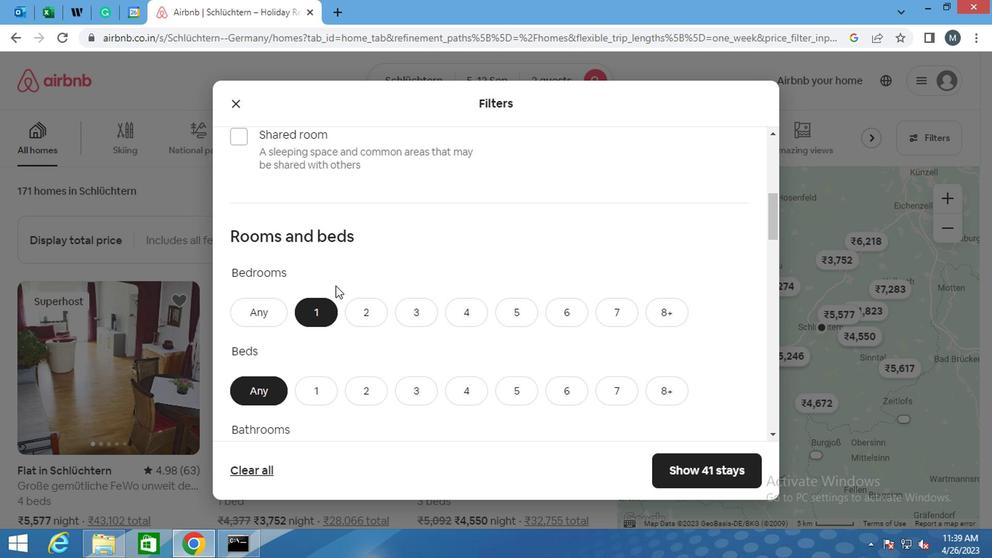 
Action: Mouse scrolled (333, 282) with delta (0, -1)
Screenshot: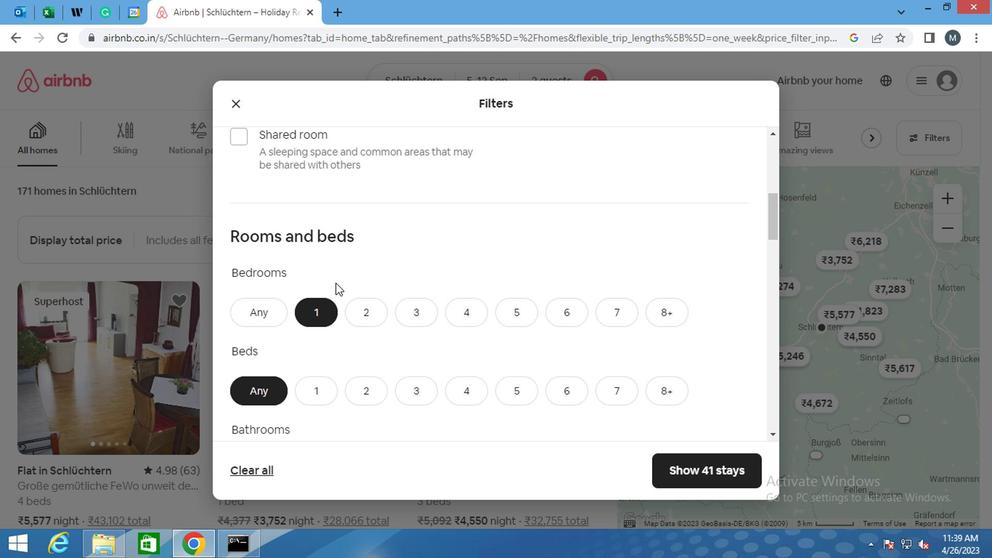 
Action: Mouse moved to (321, 287)
Screenshot: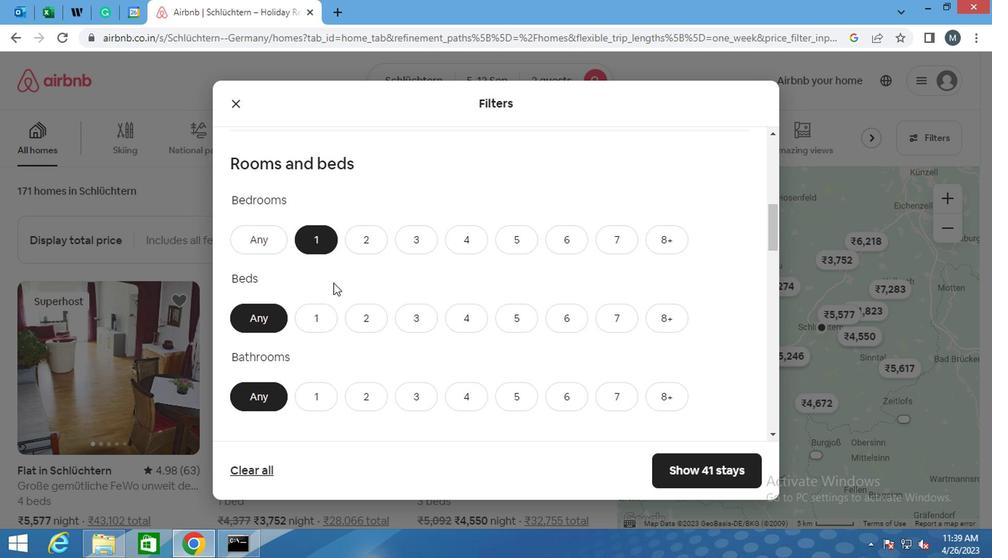 
Action: Mouse scrolled (321, 287) with delta (0, 0)
Screenshot: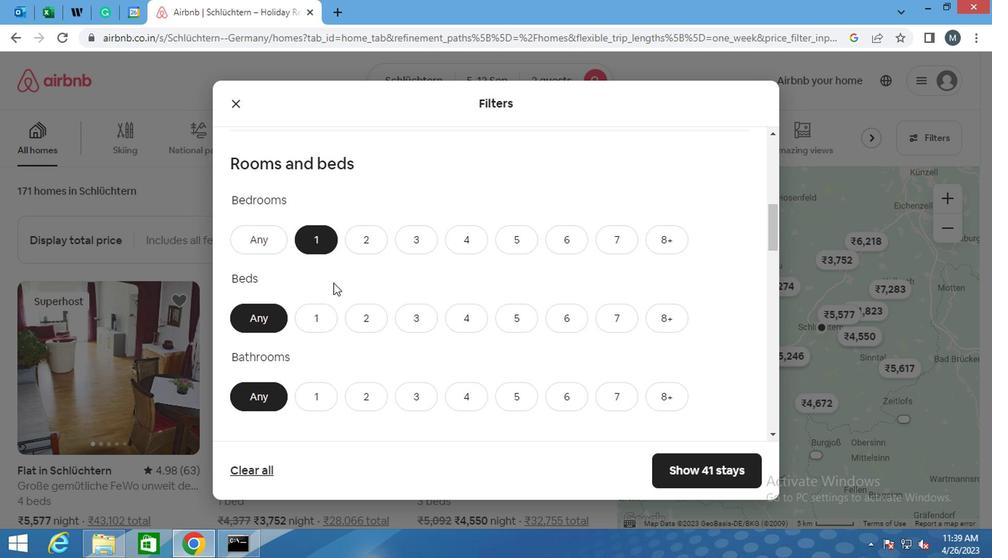 
Action: Mouse moved to (299, 250)
Screenshot: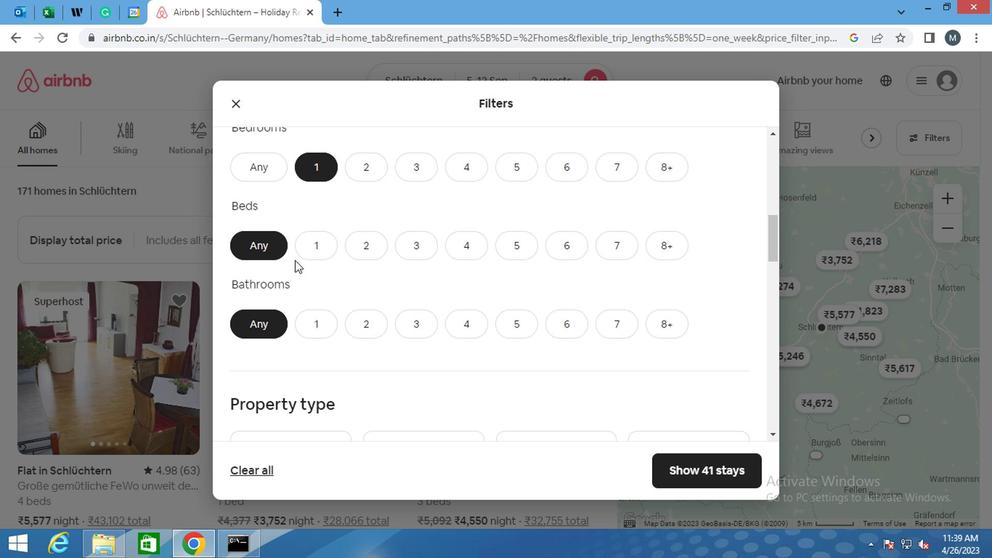 
Action: Mouse pressed left at (299, 250)
Screenshot: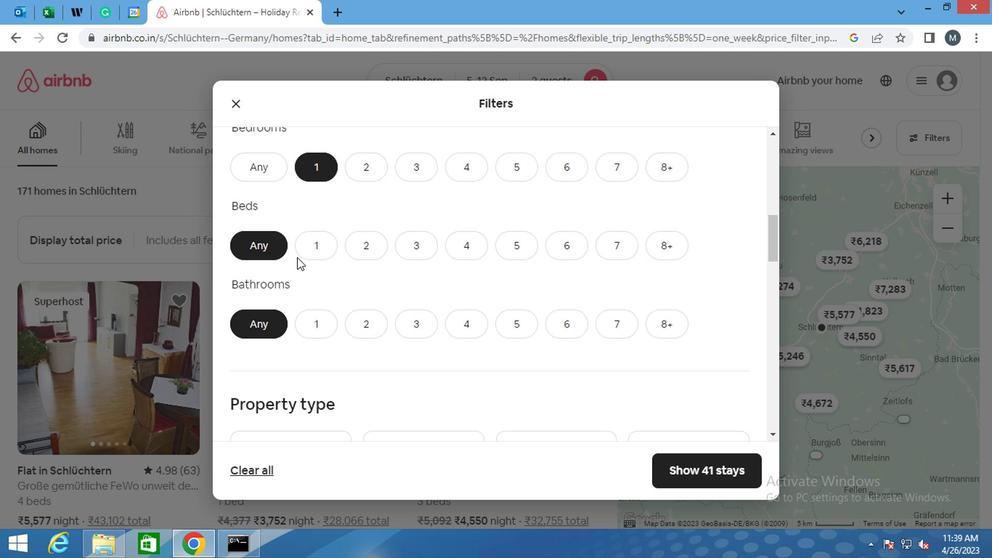 
Action: Mouse moved to (320, 322)
Screenshot: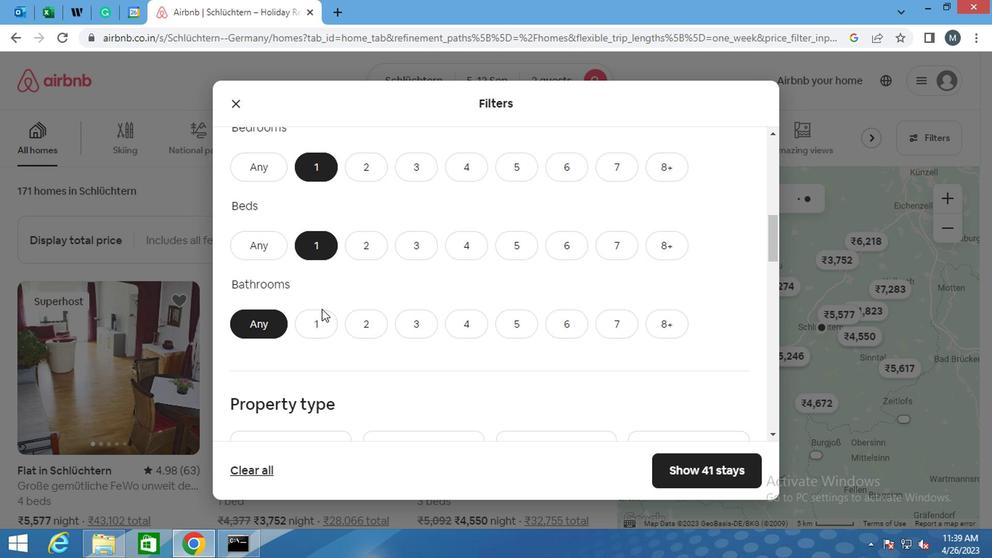 
Action: Mouse pressed left at (320, 322)
Screenshot: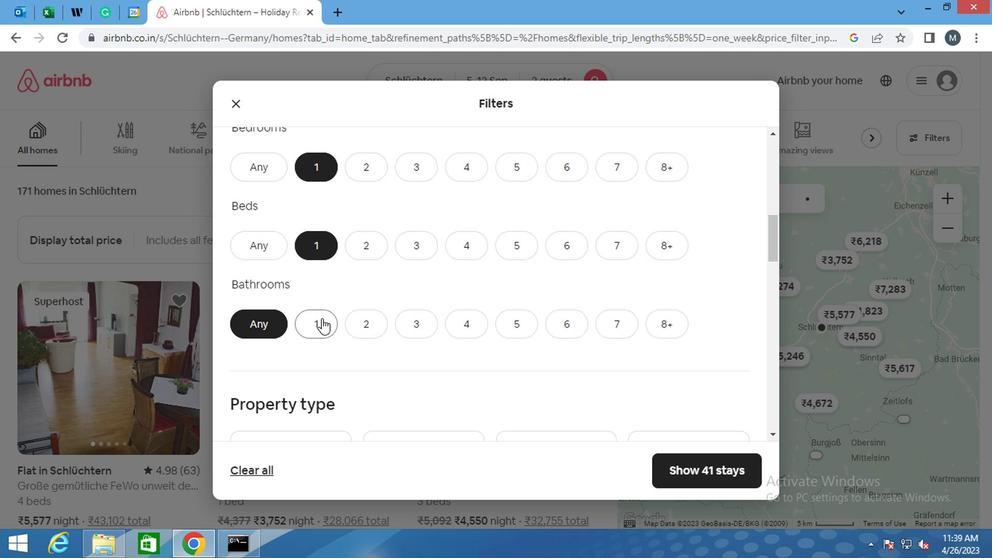 
Action: Mouse moved to (318, 298)
Screenshot: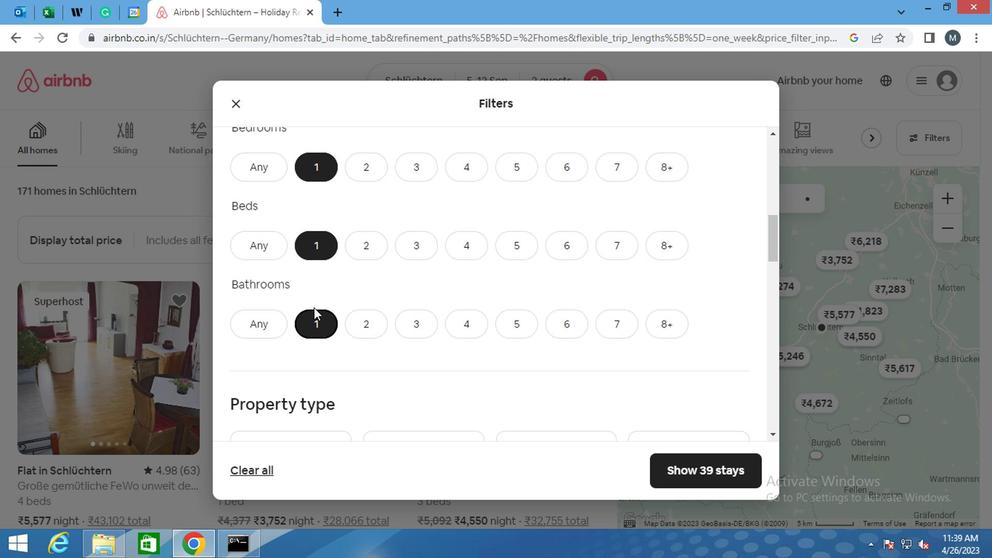 
Action: Mouse scrolled (318, 297) with delta (0, 0)
Screenshot: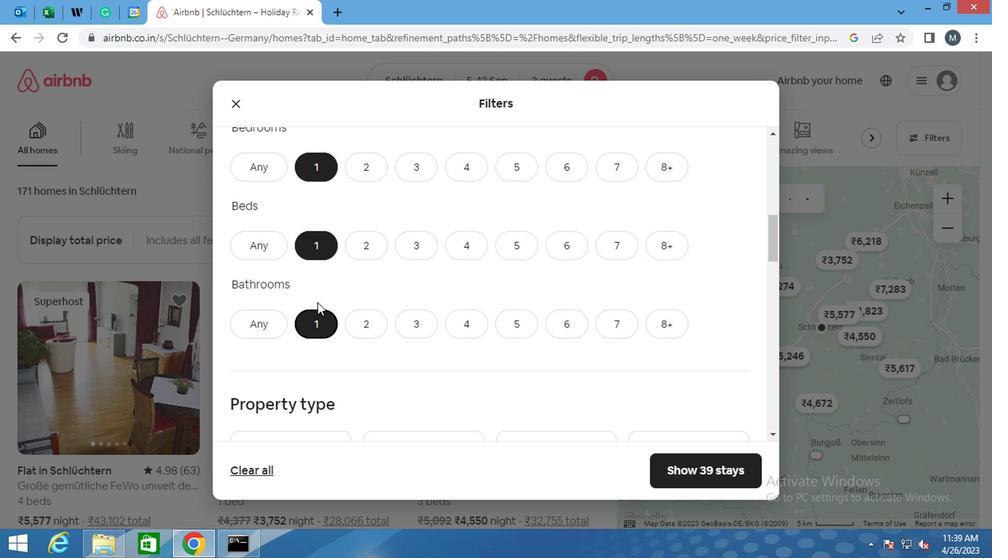 
Action: Mouse scrolled (318, 297) with delta (0, 0)
Screenshot: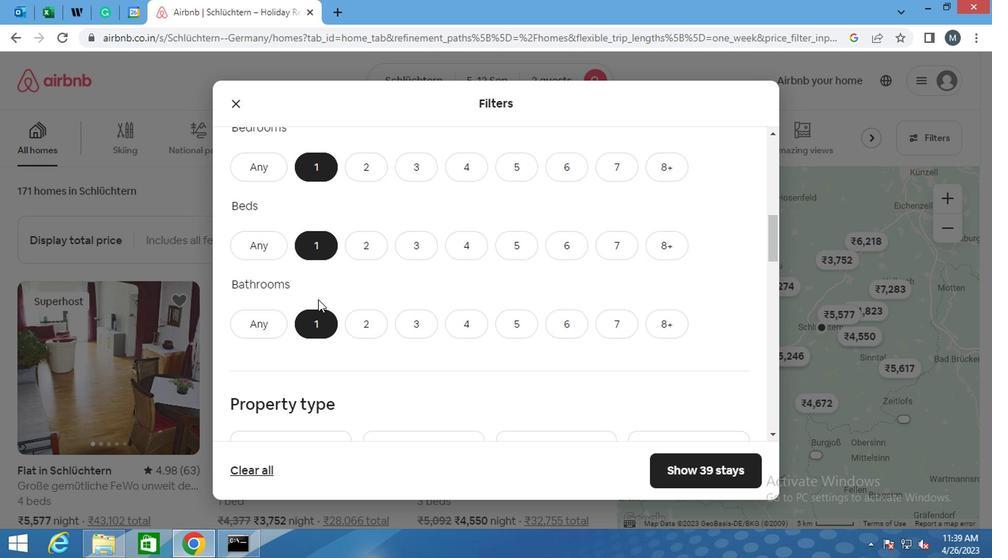 
Action: Mouse moved to (309, 327)
Screenshot: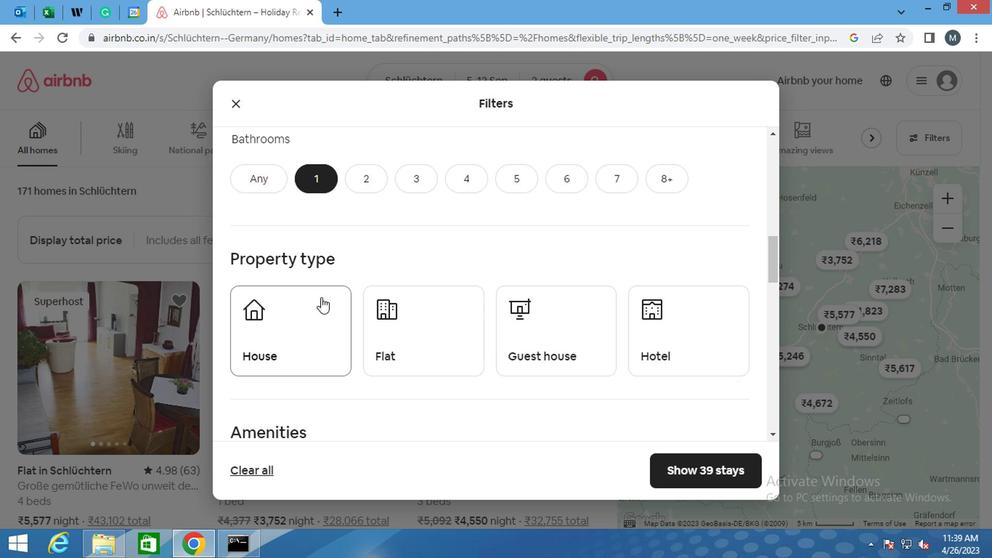 
Action: Mouse pressed left at (309, 327)
Screenshot: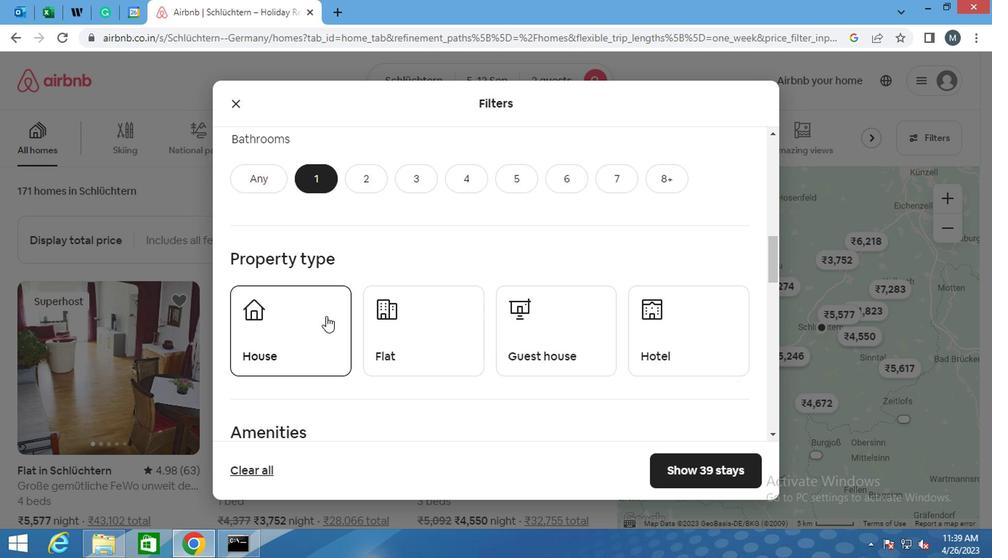 
Action: Mouse moved to (395, 314)
Screenshot: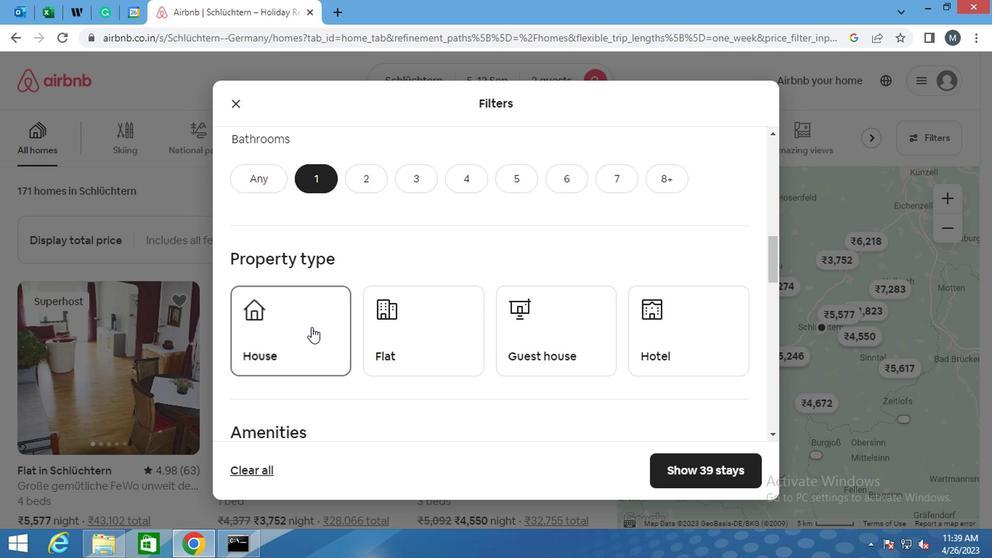 
Action: Mouse pressed left at (395, 314)
Screenshot: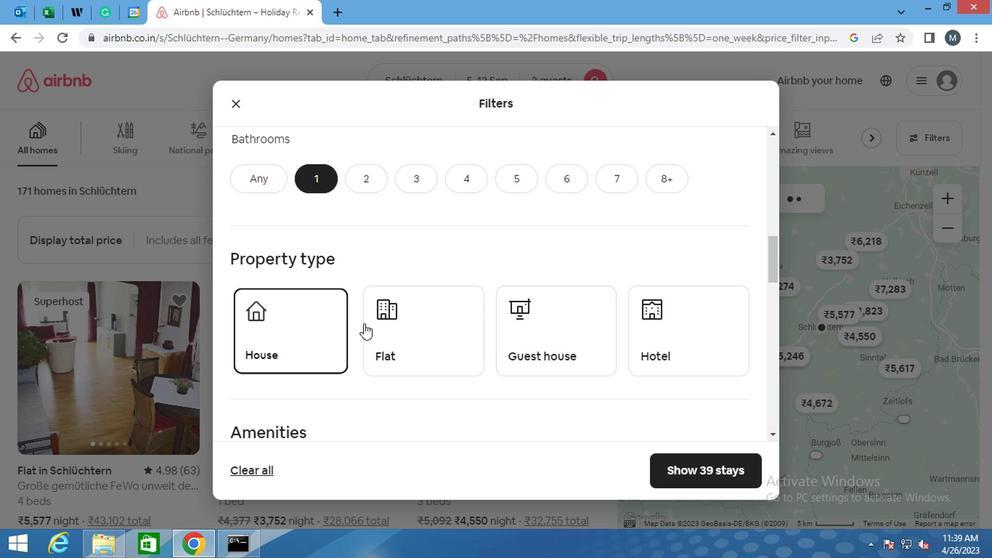 
Action: Mouse moved to (505, 349)
Screenshot: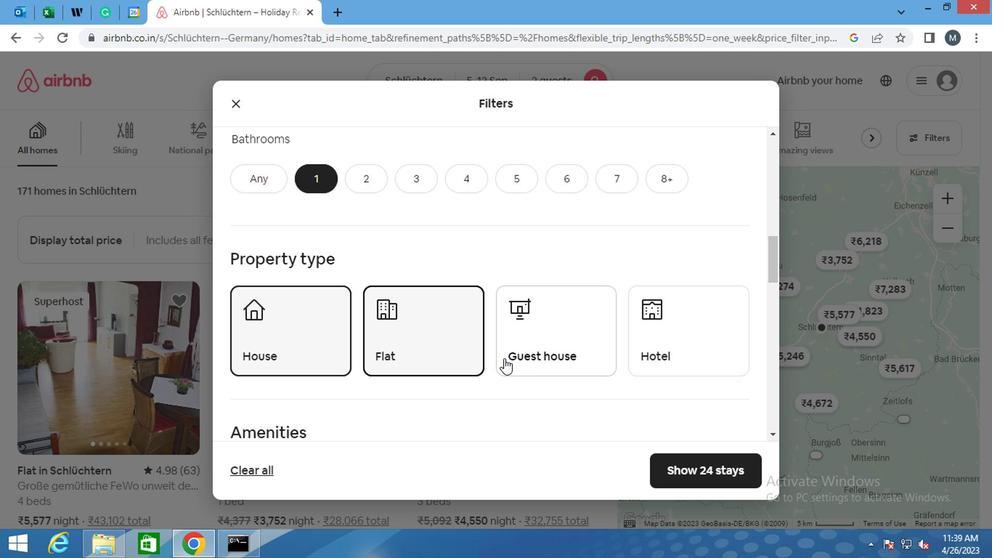 
Action: Mouse pressed left at (505, 349)
Screenshot: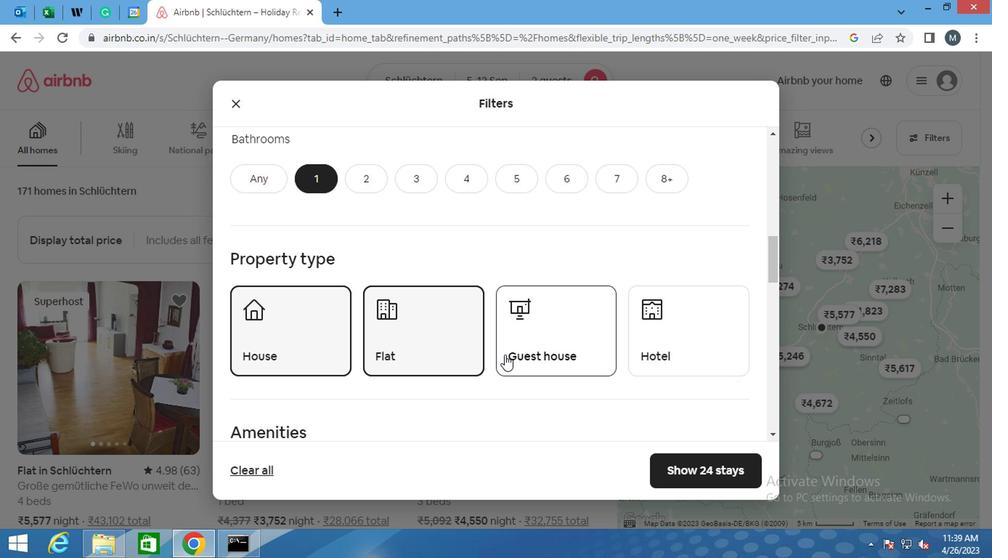 
Action: Mouse moved to (652, 334)
Screenshot: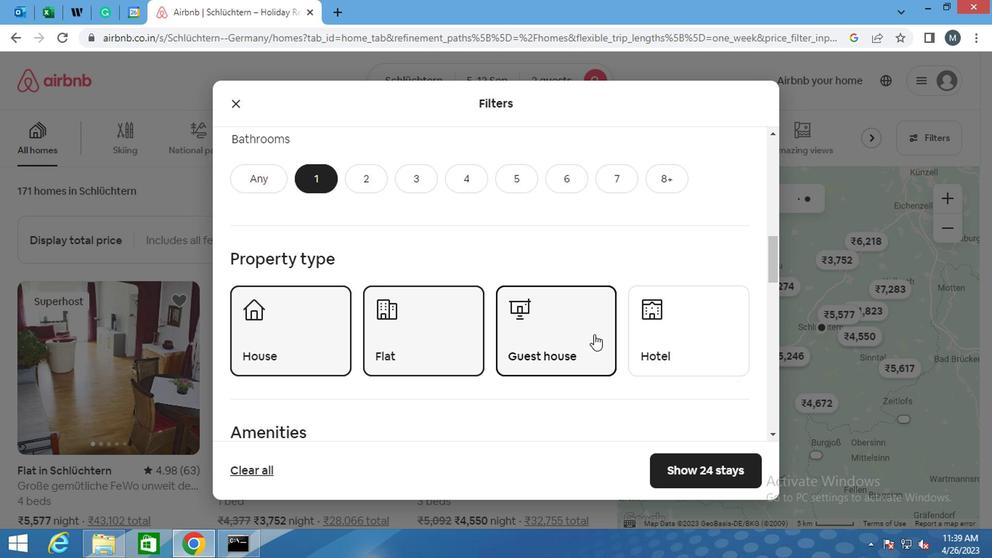 
Action: Mouse pressed left at (652, 334)
Screenshot: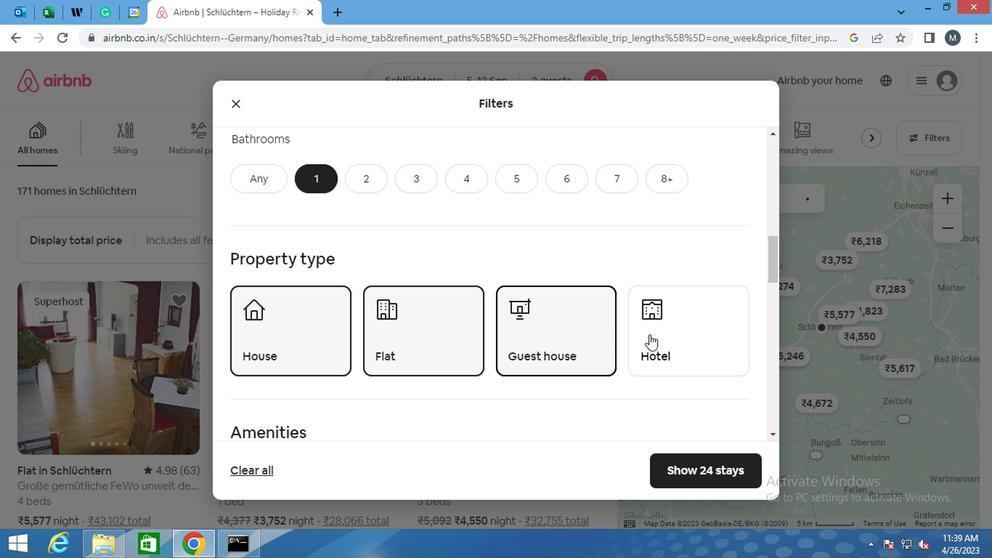 
Action: Mouse moved to (407, 287)
Screenshot: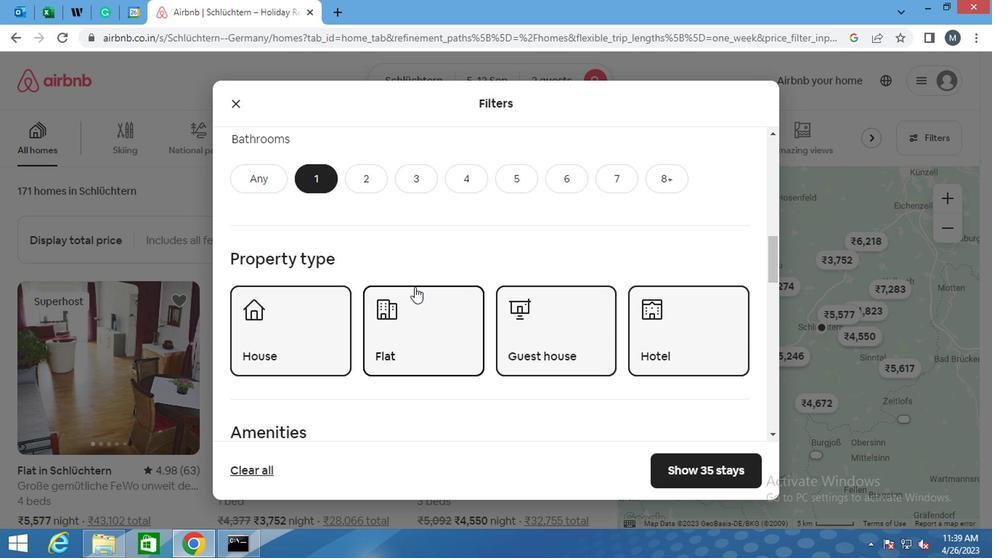 
Action: Mouse scrolled (407, 285) with delta (0, -1)
Screenshot: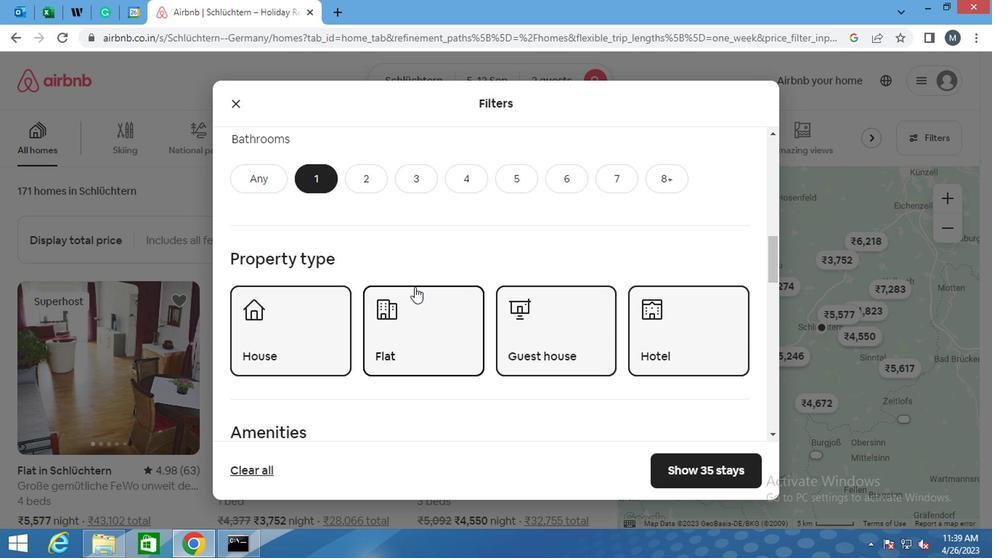 
Action: Mouse moved to (406, 287)
Screenshot: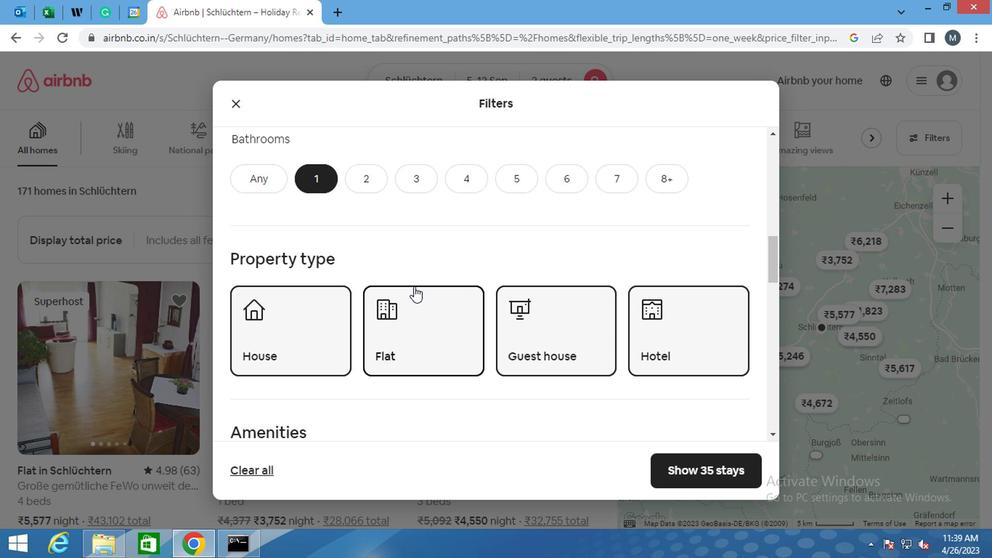
Action: Mouse scrolled (406, 285) with delta (0, -1)
Screenshot: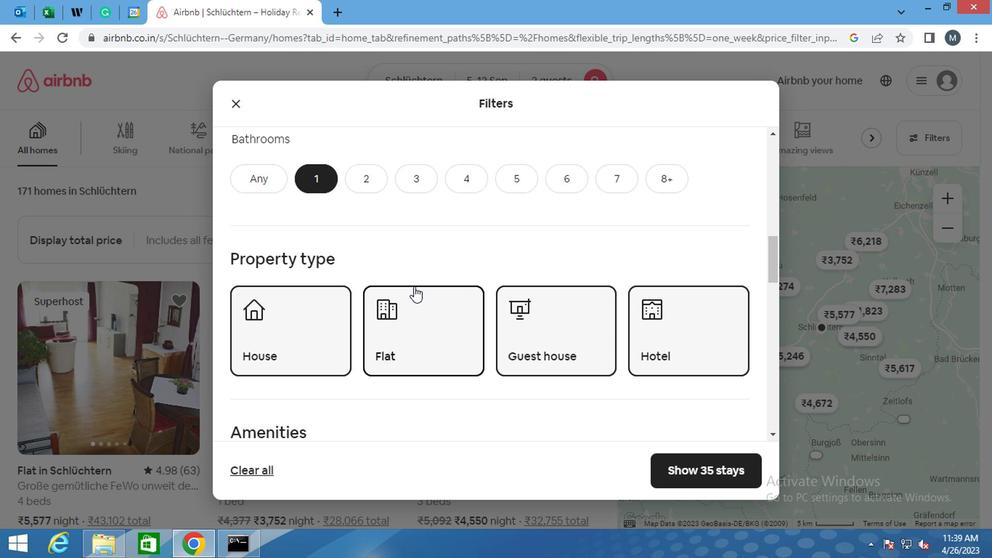 
Action: Mouse moved to (402, 290)
Screenshot: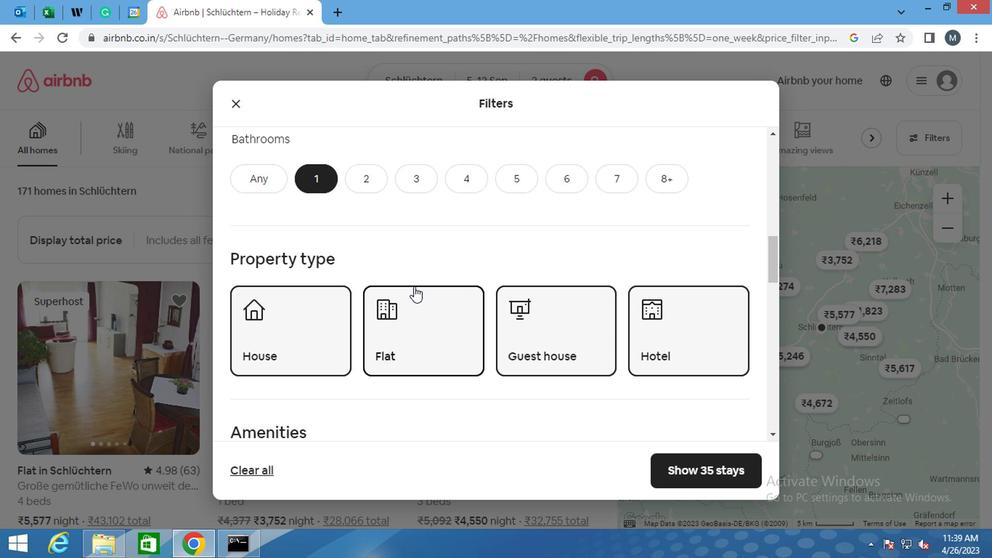 
Action: Mouse scrolled (402, 289) with delta (0, -1)
Screenshot: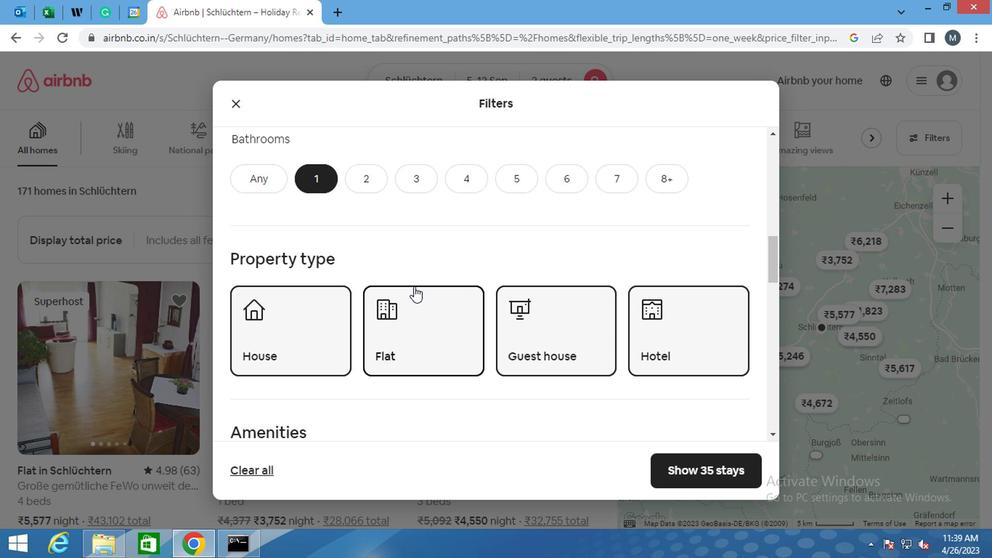 
Action: Mouse moved to (353, 302)
Screenshot: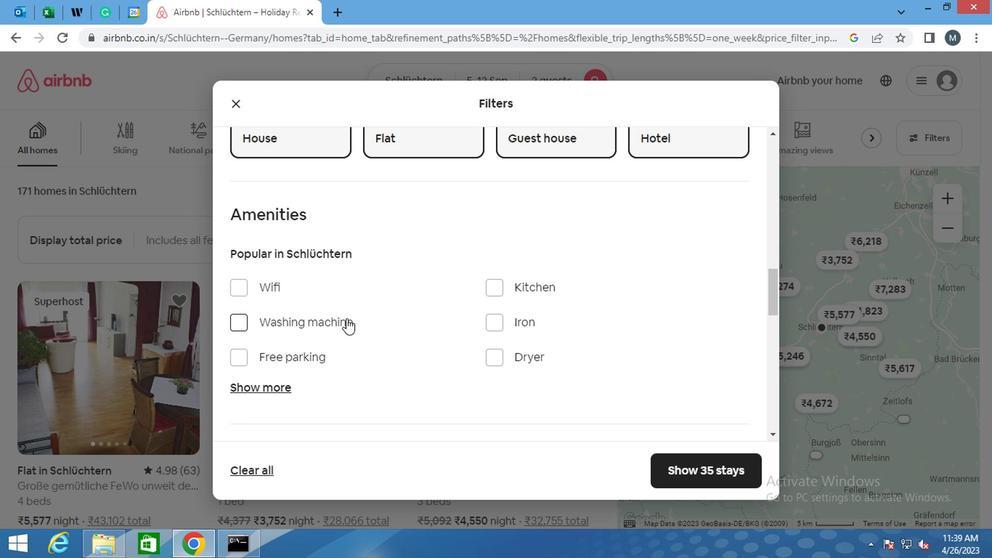 
Action: Mouse scrolled (353, 301) with delta (0, -1)
Screenshot: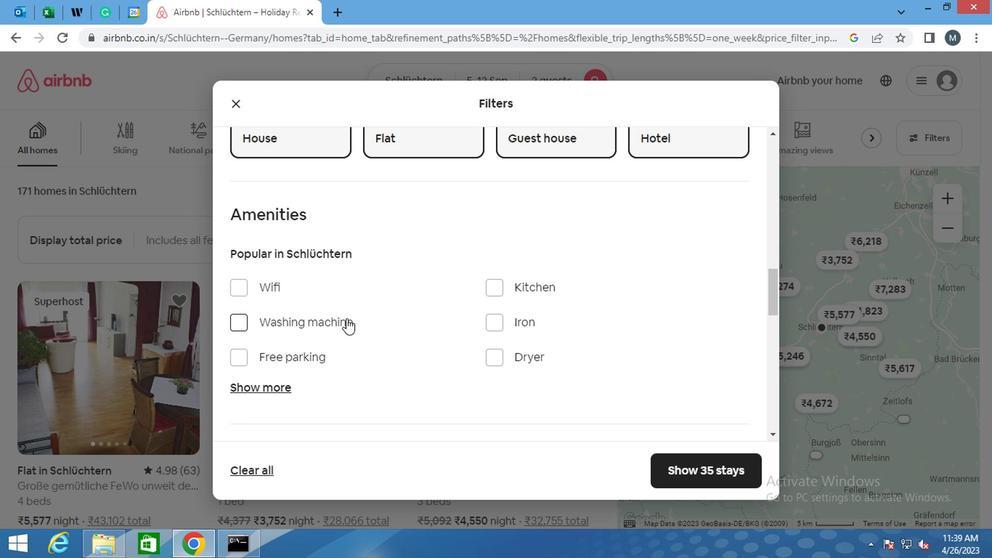 
Action: Mouse scrolled (353, 301) with delta (0, -1)
Screenshot: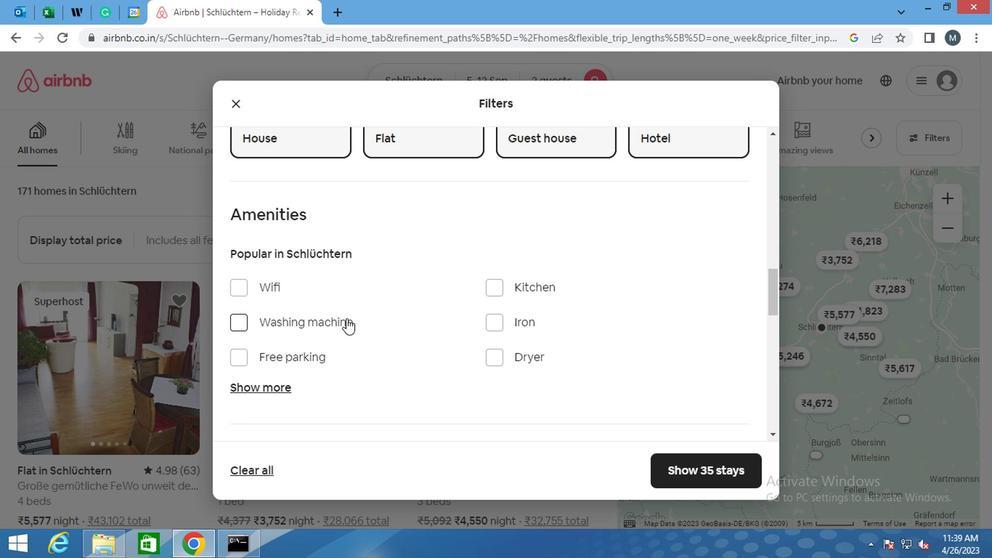 
Action: Mouse scrolled (353, 301) with delta (0, -1)
Screenshot: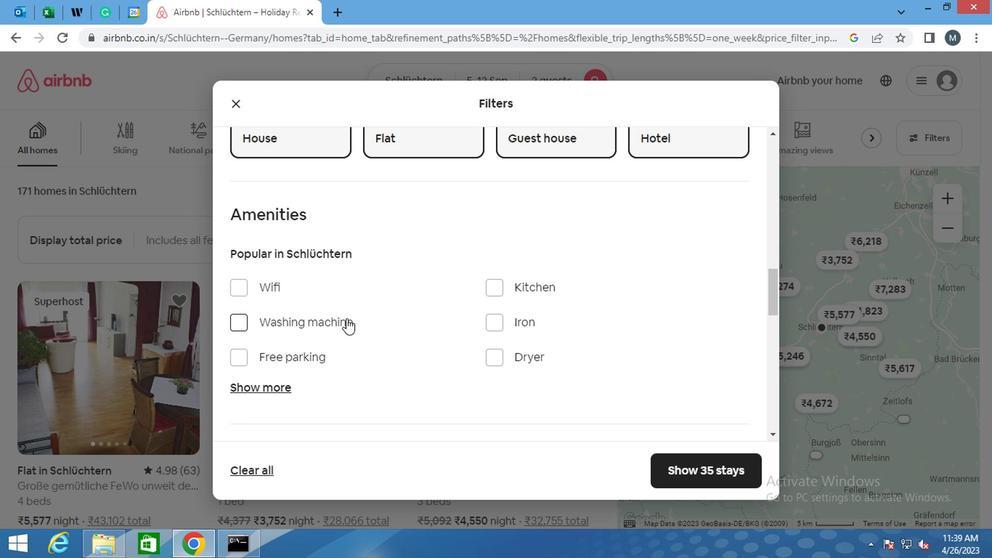 
Action: Mouse scrolled (353, 301) with delta (0, -1)
Screenshot: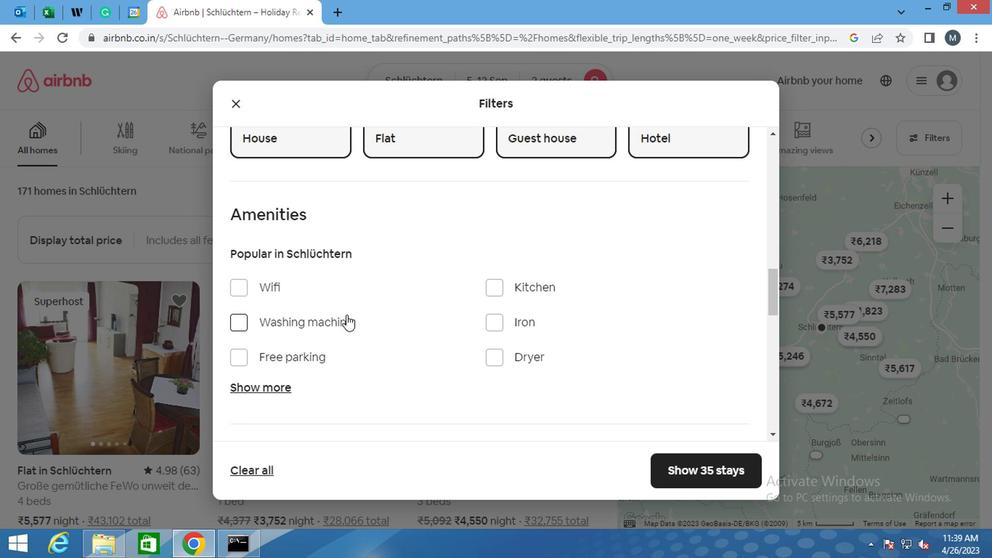 
Action: Mouse moved to (720, 262)
Screenshot: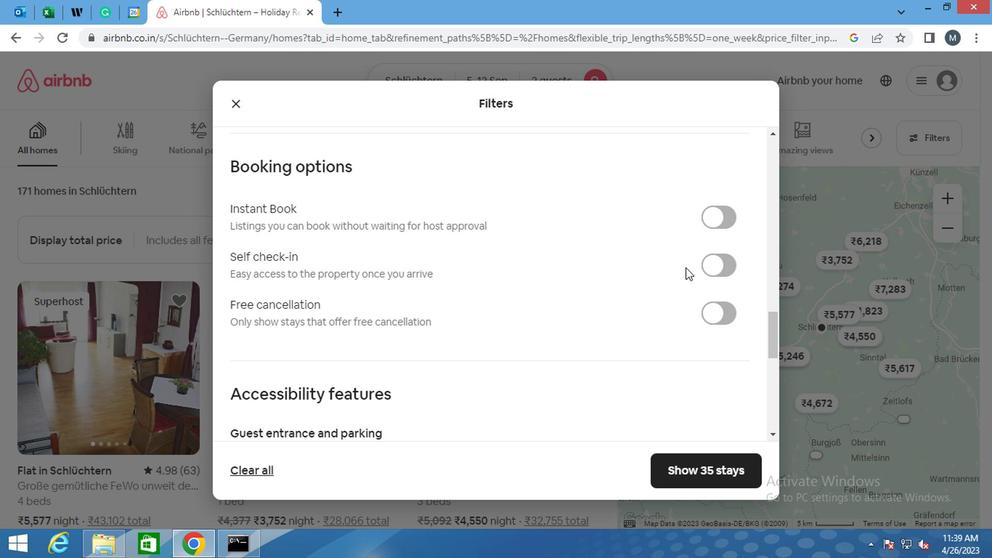 
Action: Mouse pressed left at (720, 262)
Screenshot: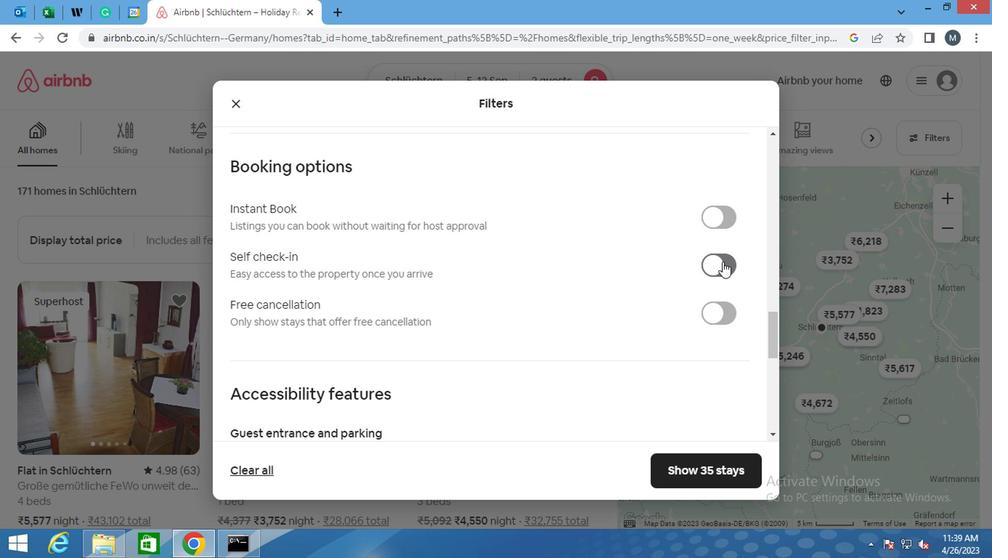
Action: Mouse moved to (478, 248)
Screenshot: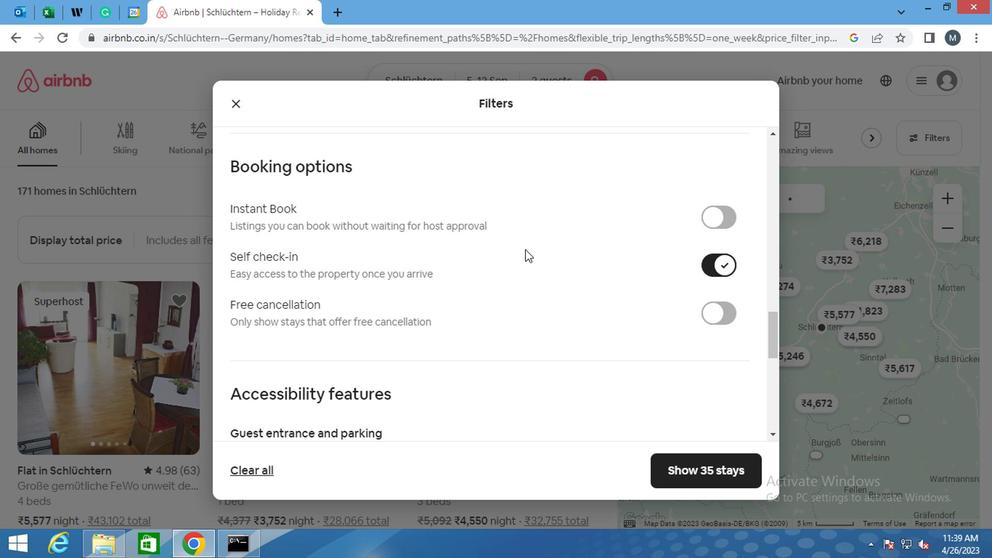 
Action: Mouse scrolled (478, 247) with delta (0, -1)
Screenshot: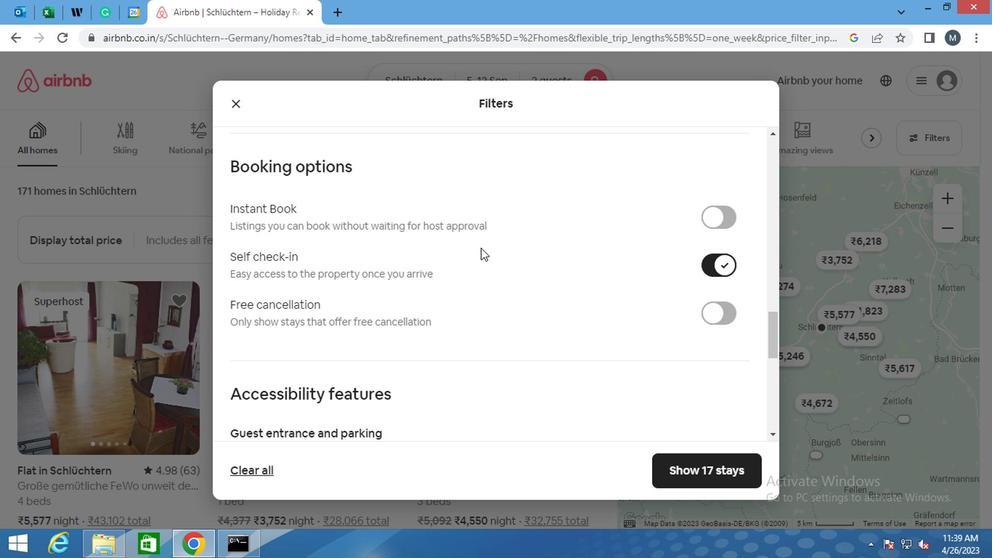 
Action: Mouse scrolled (478, 247) with delta (0, -1)
Screenshot: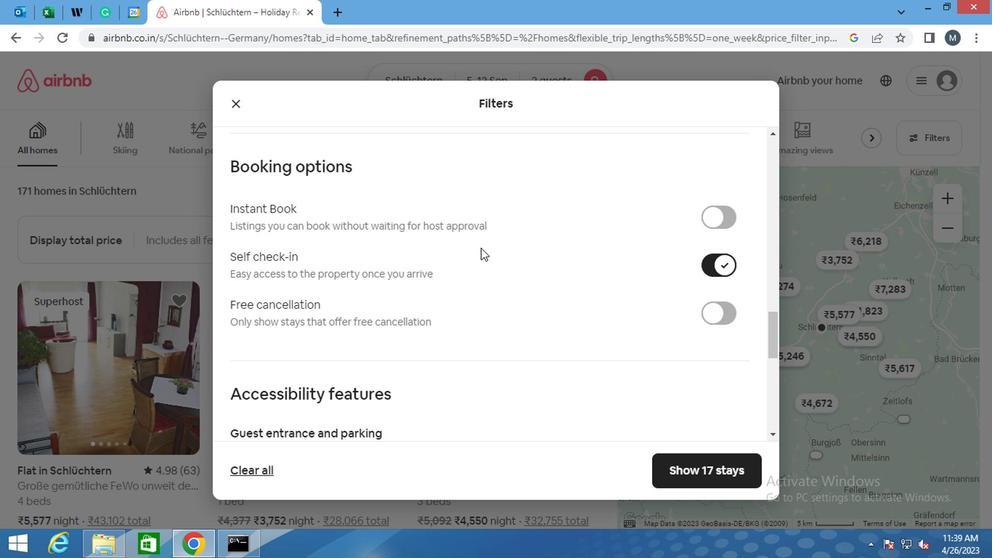 
Action: Mouse scrolled (478, 247) with delta (0, -1)
Screenshot: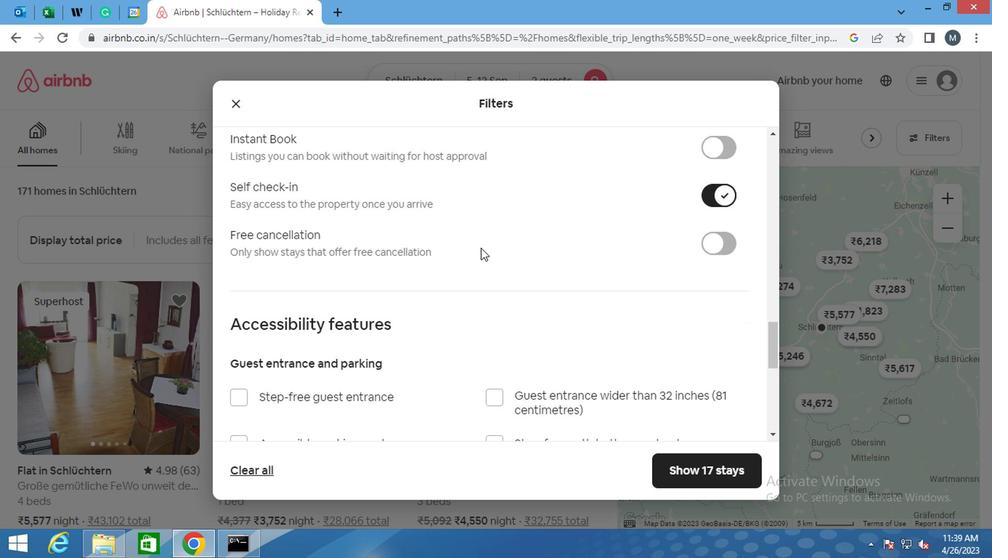 
Action: Mouse moved to (476, 248)
Screenshot: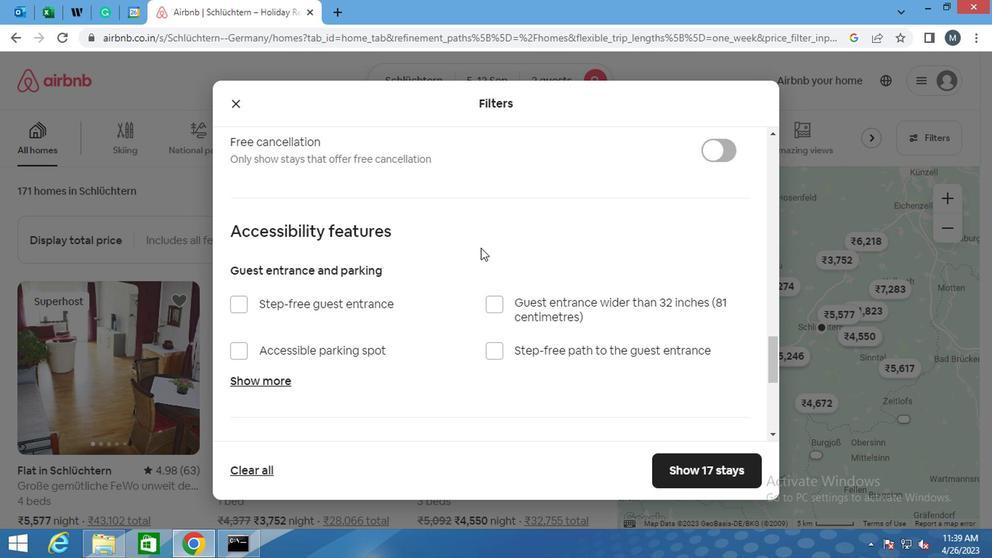 
Action: Mouse scrolled (476, 247) with delta (0, -1)
Screenshot: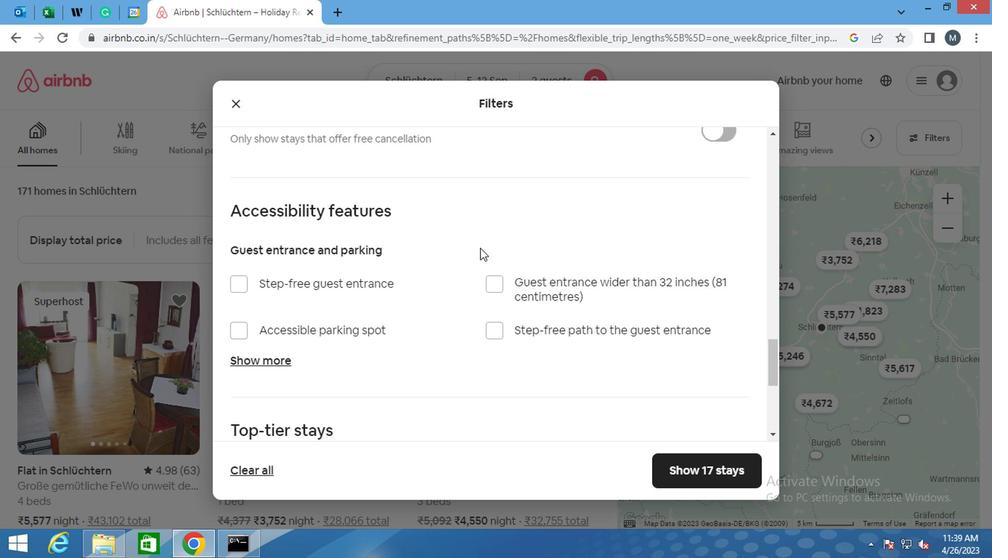 
Action: Mouse scrolled (476, 247) with delta (0, -1)
Screenshot: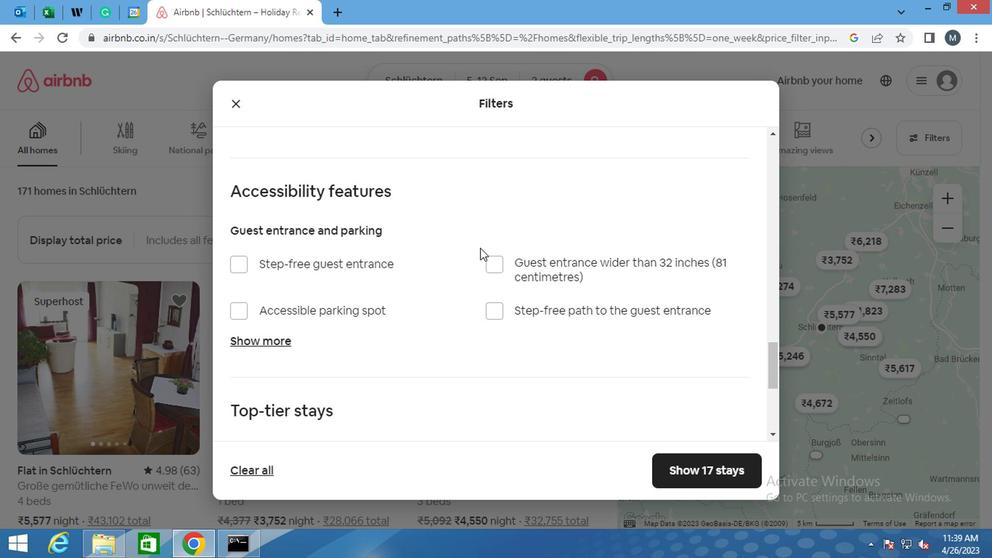 
Action: Mouse moved to (385, 279)
Screenshot: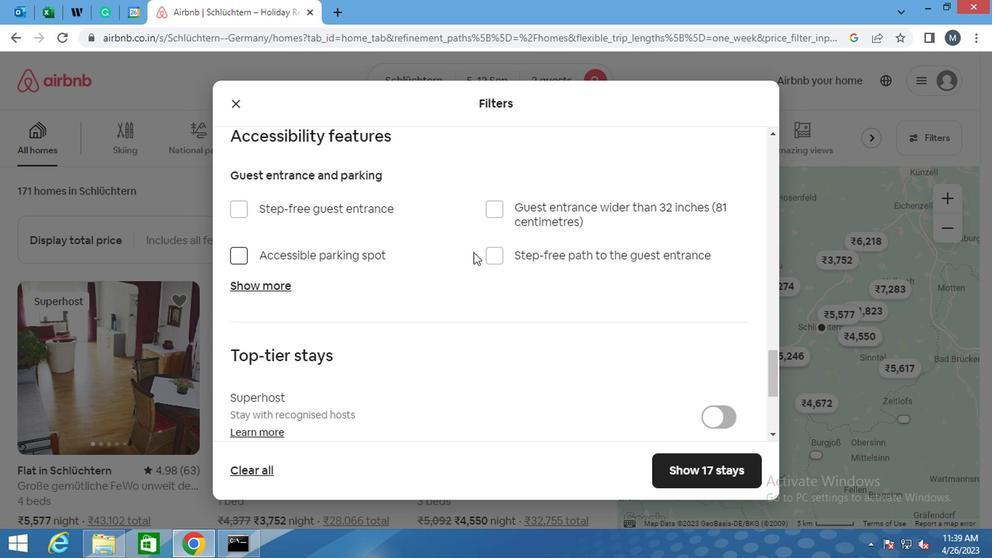 
Action: Mouse scrolled (385, 278) with delta (0, -1)
Screenshot: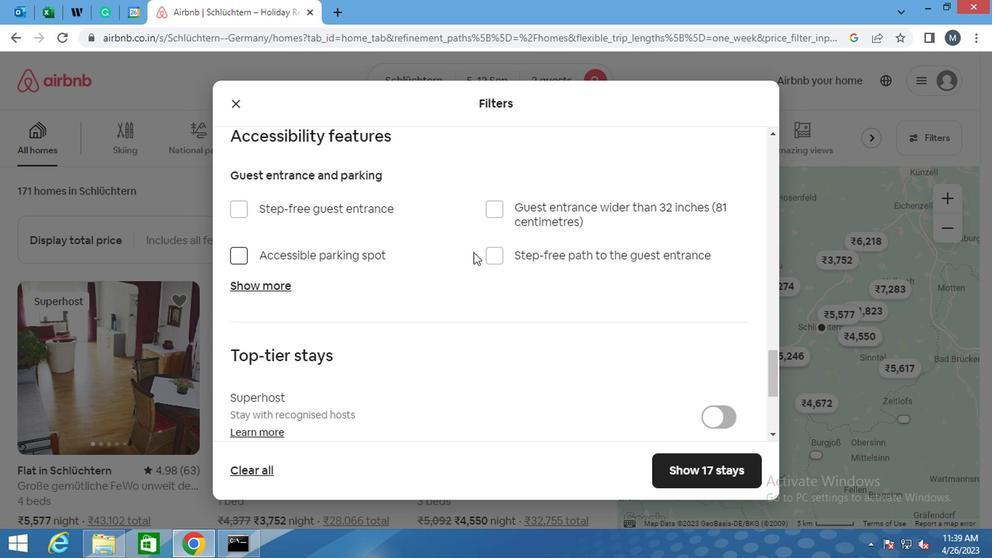 
Action: Mouse moved to (382, 281)
Screenshot: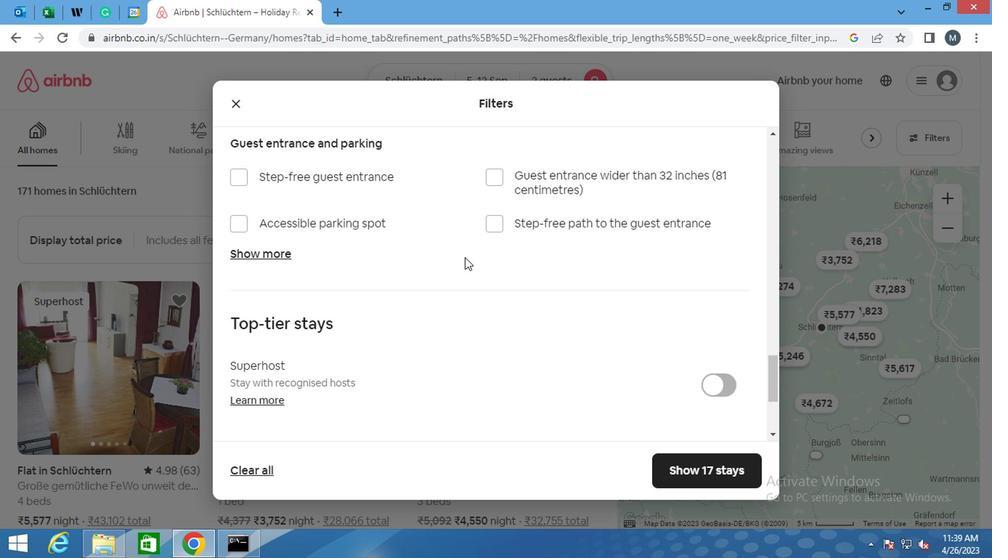 
Action: Mouse scrolled (382, 280) with delta (0, -1)
Screenshot: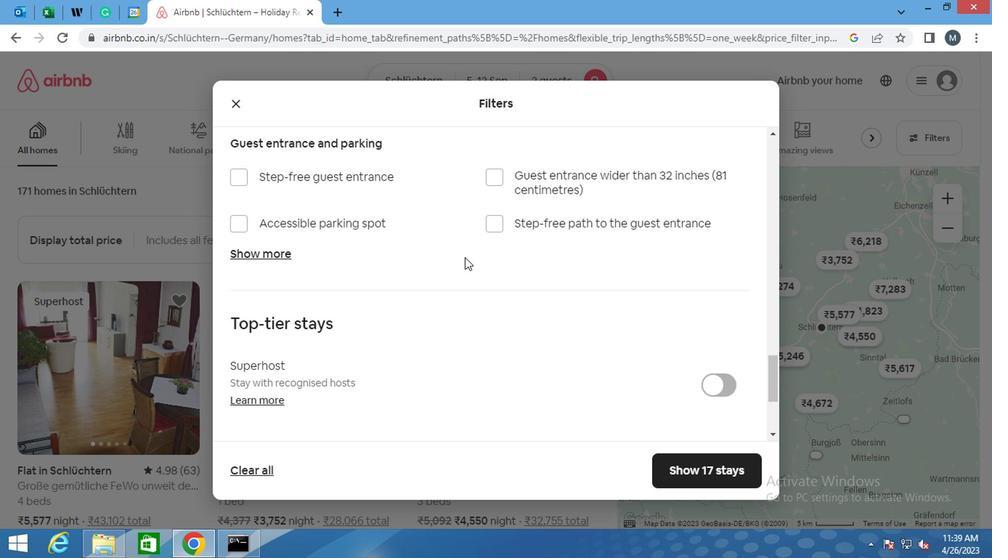 
Action: Mouse moved to (337, 298)
Screenshot: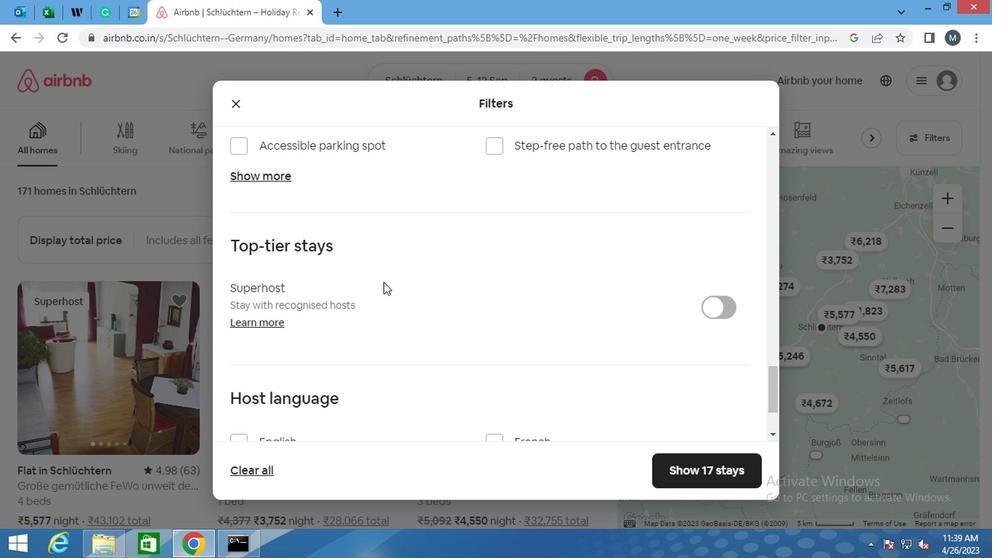 
Action: Mouse scrolled (337, 297) with delta (0, 0)
Screenshot: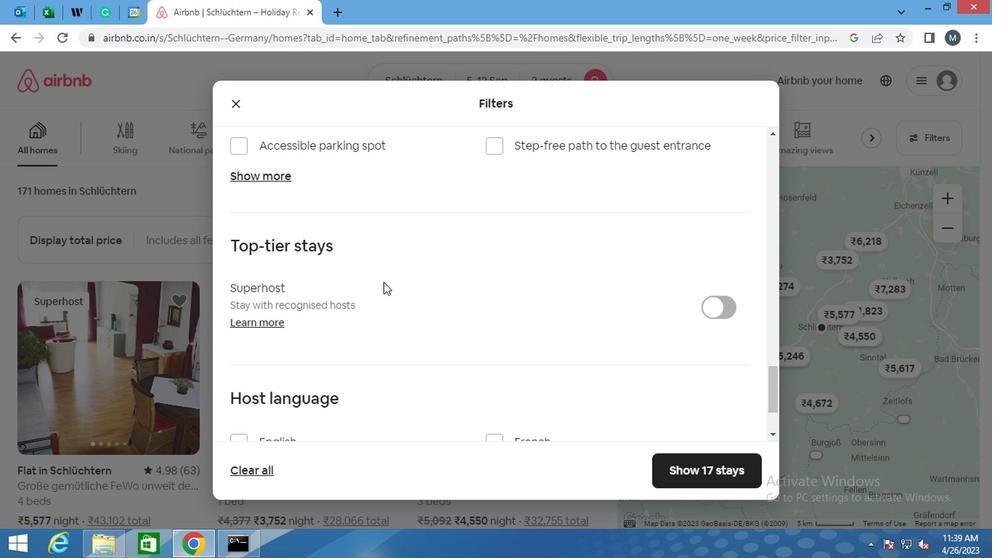 
Action: Mouse moved to (336, 299)
Screenshot: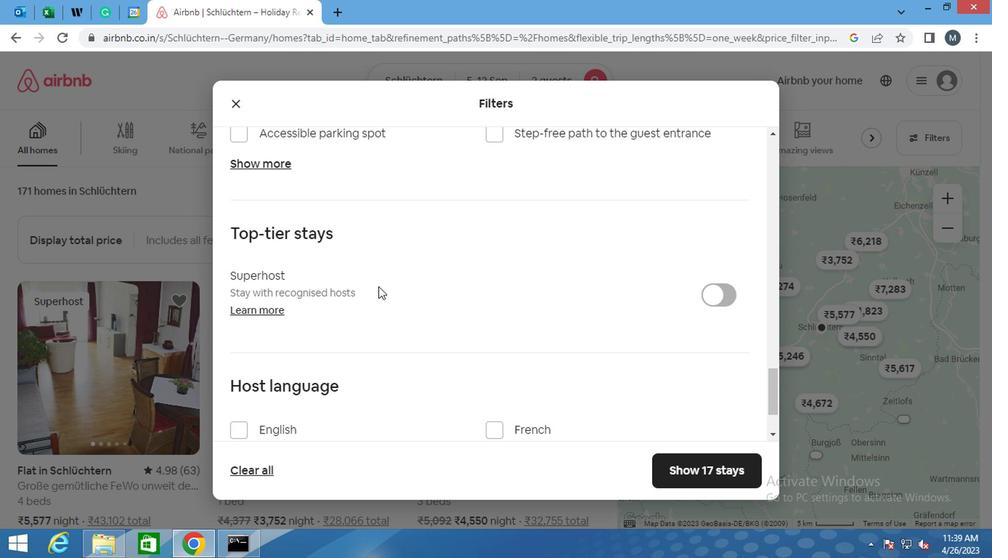 
Action: Mouse scrolled (336, 298) with delta (0, -1)
Screenshot: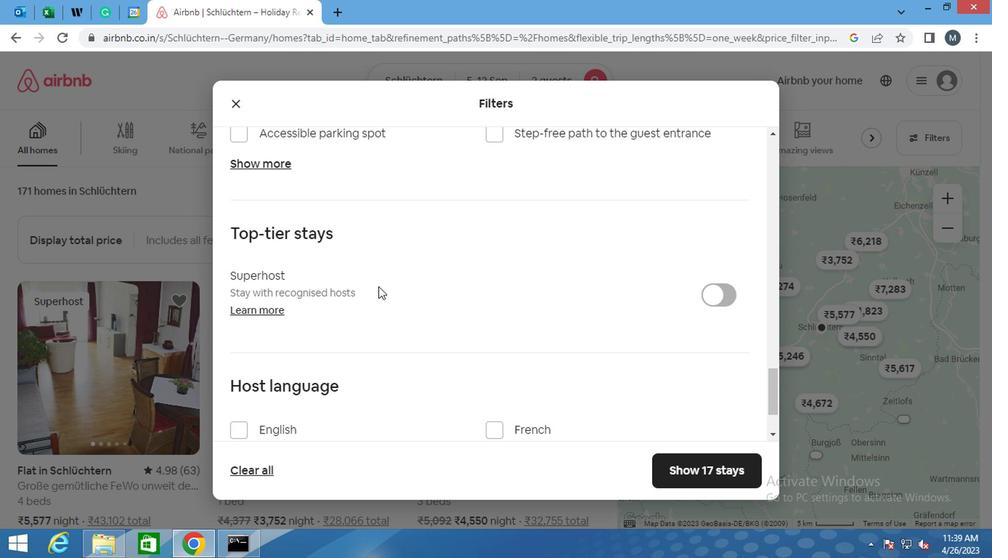 
Action: Mouse moved to (336, 299)
Screenshot: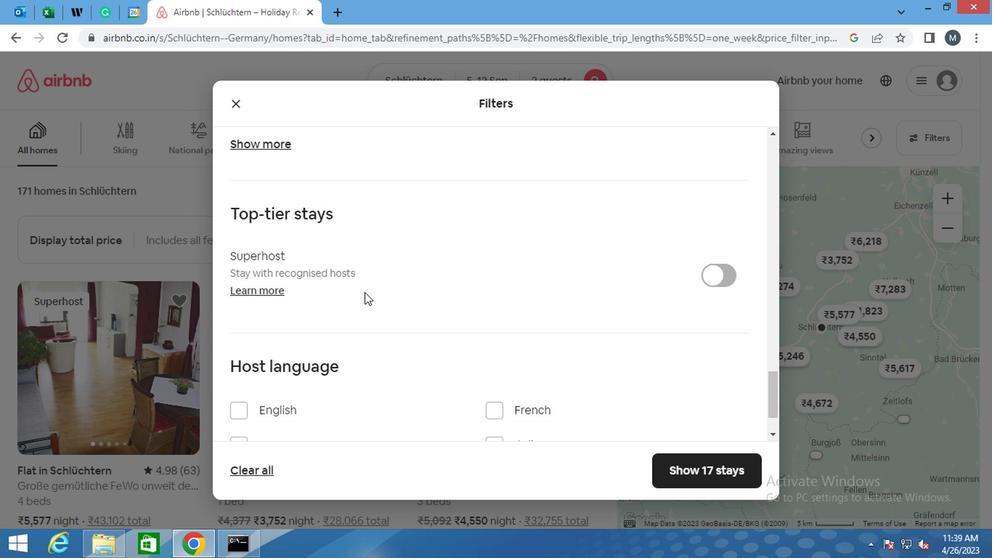 
Action: Mouse scrolled (336, 298) with delta (0, -1)
Screenshot: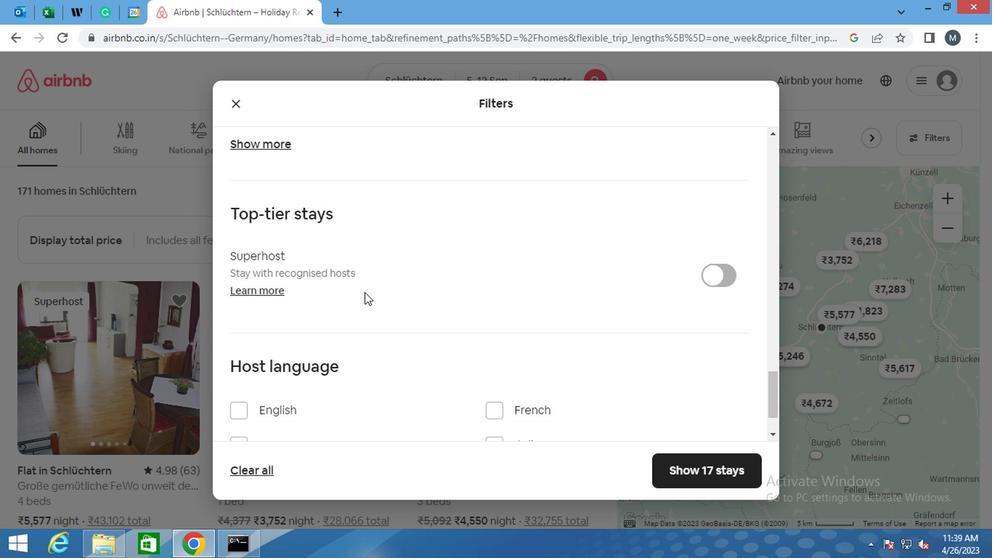 
Action: Mouse moved to (243, 341)
Screenshot: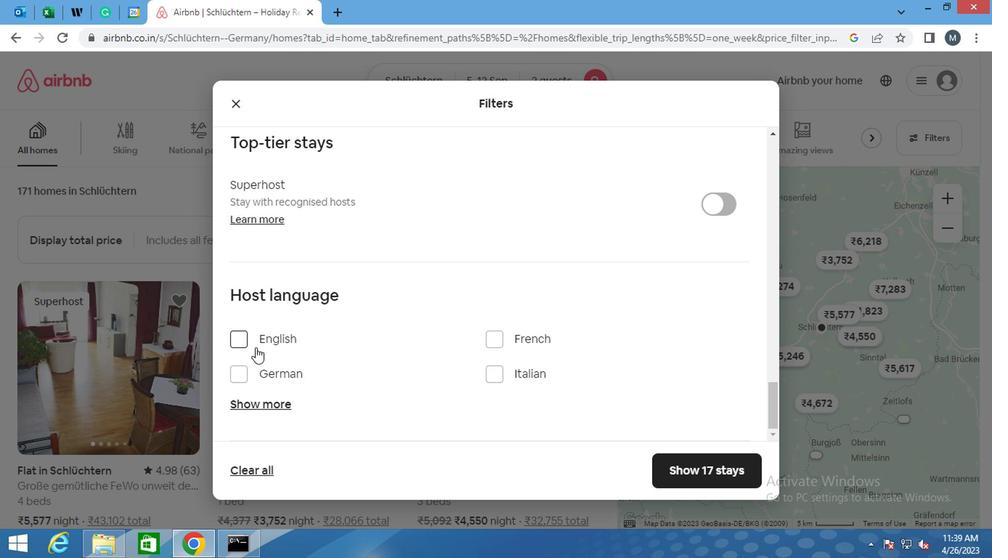 
Action: Mouse pressed left at (243, 341)
Screenshot: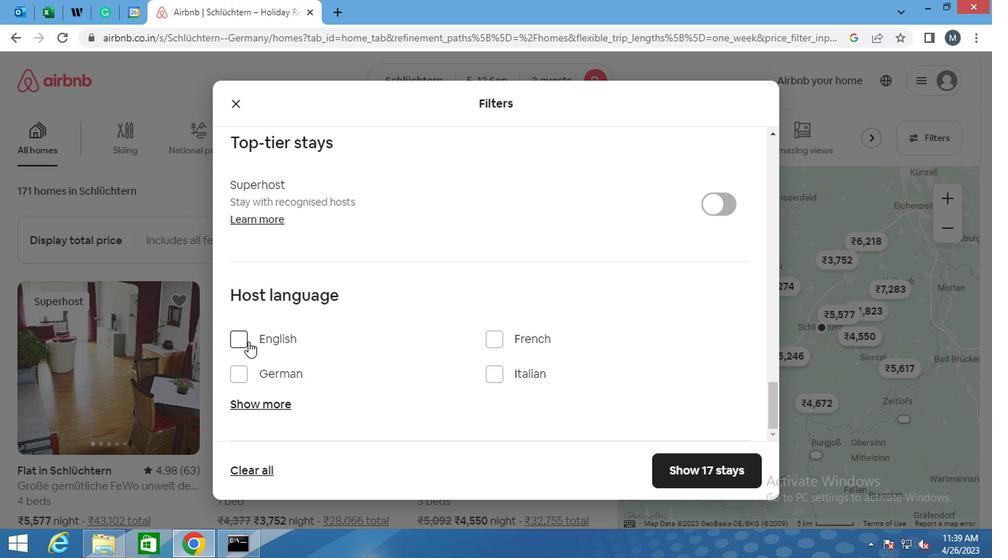 
Action: Mouse moved to (702, 471)
Screenshot: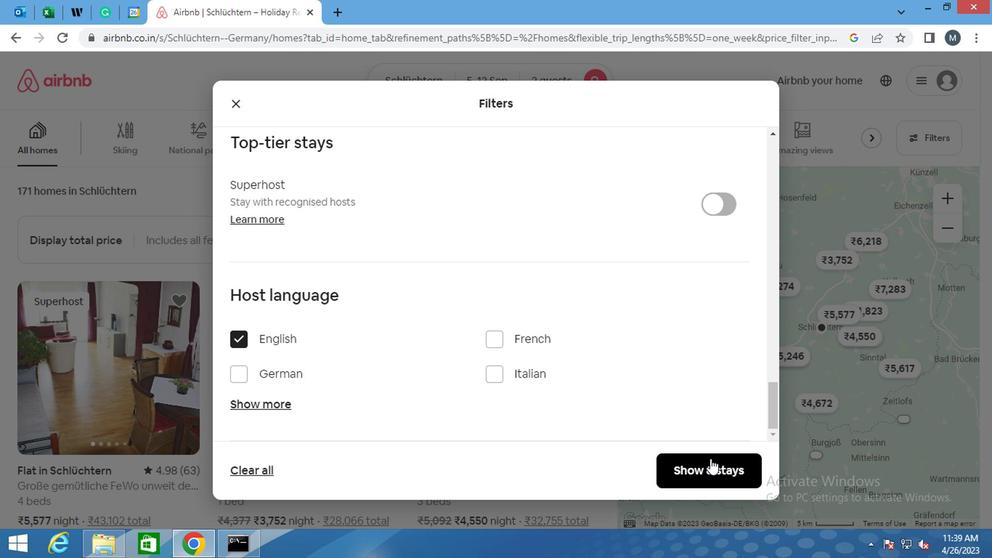 
Action: Mouse pressed left at (702, 471)
Screenshot: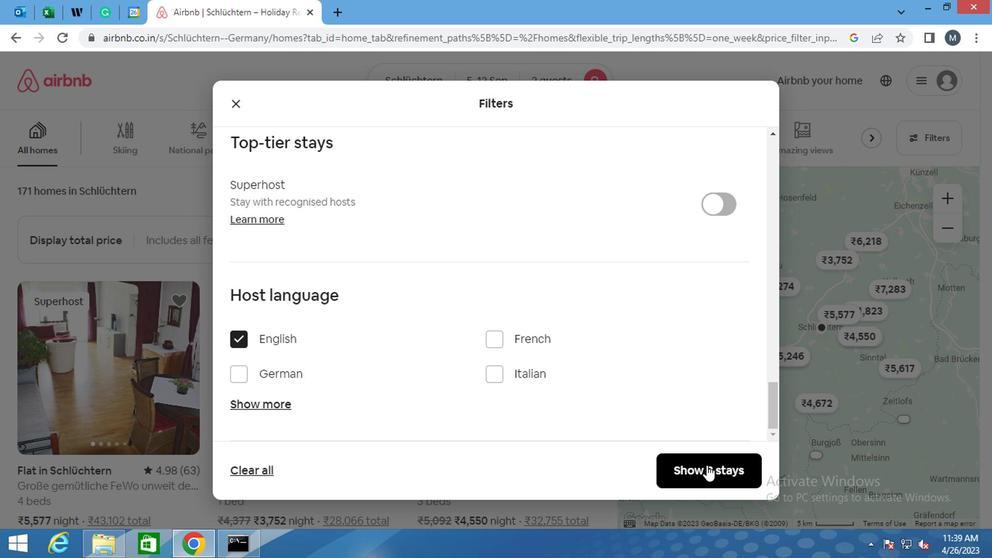 
Action: Mouse moved to (691, 465)
Screenshot: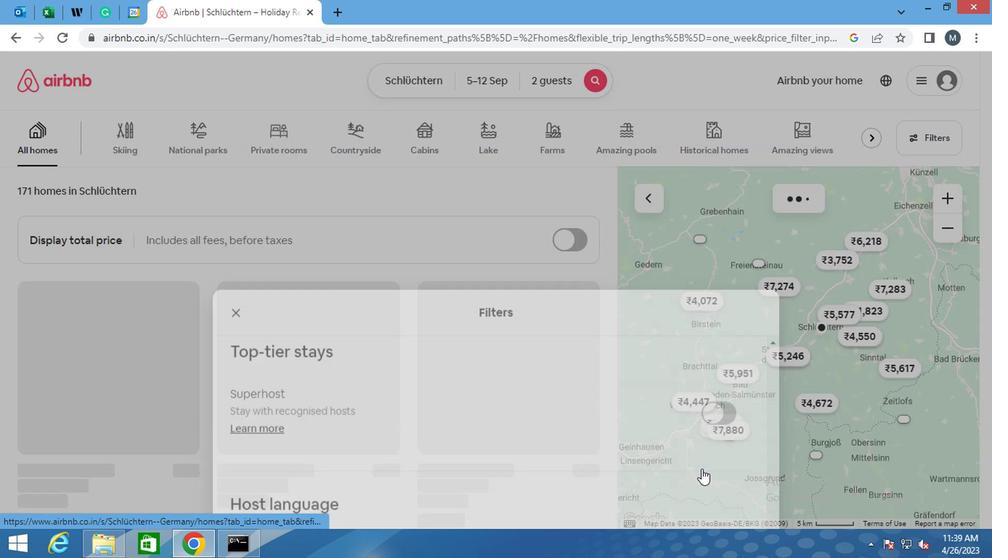 
